 Task: Upload any media from your computer.
Action: Mouse moved to (890, 114)
Screenshot: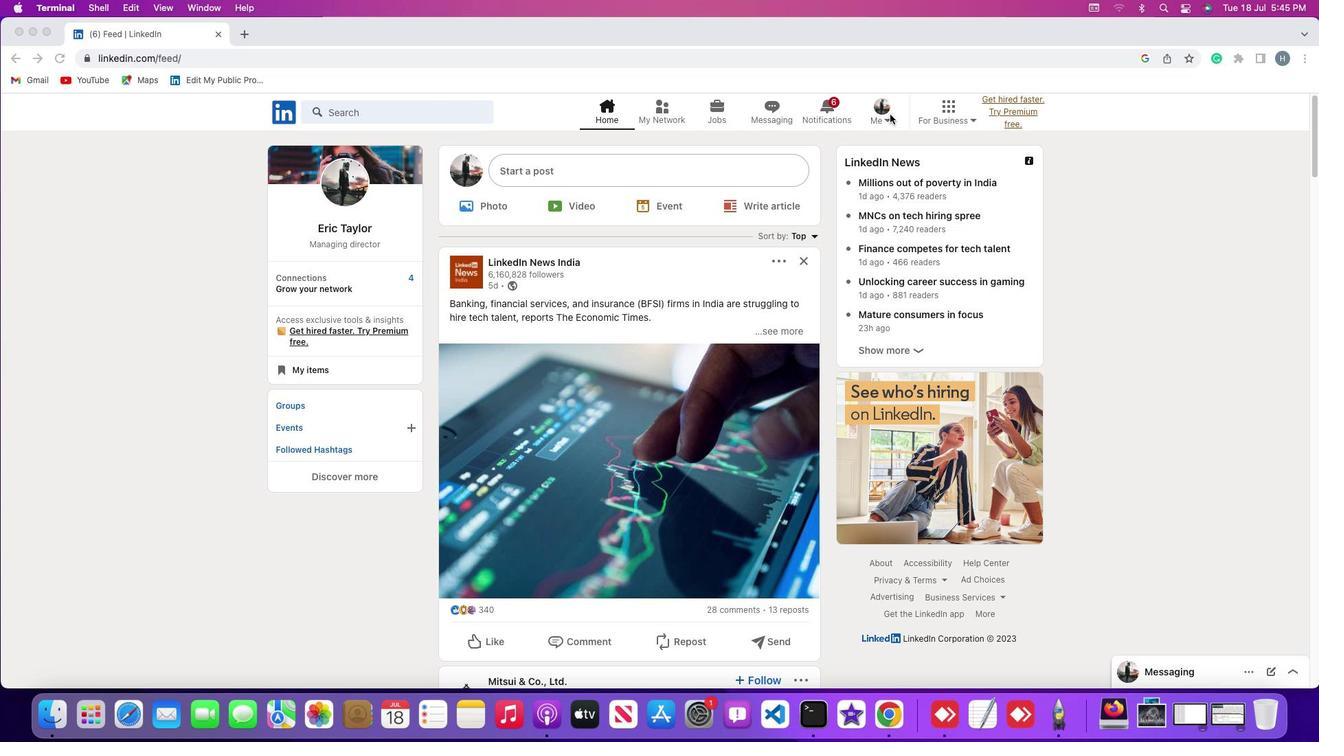 
Action: Mouse pressed left at (890, 114)
Screenshot: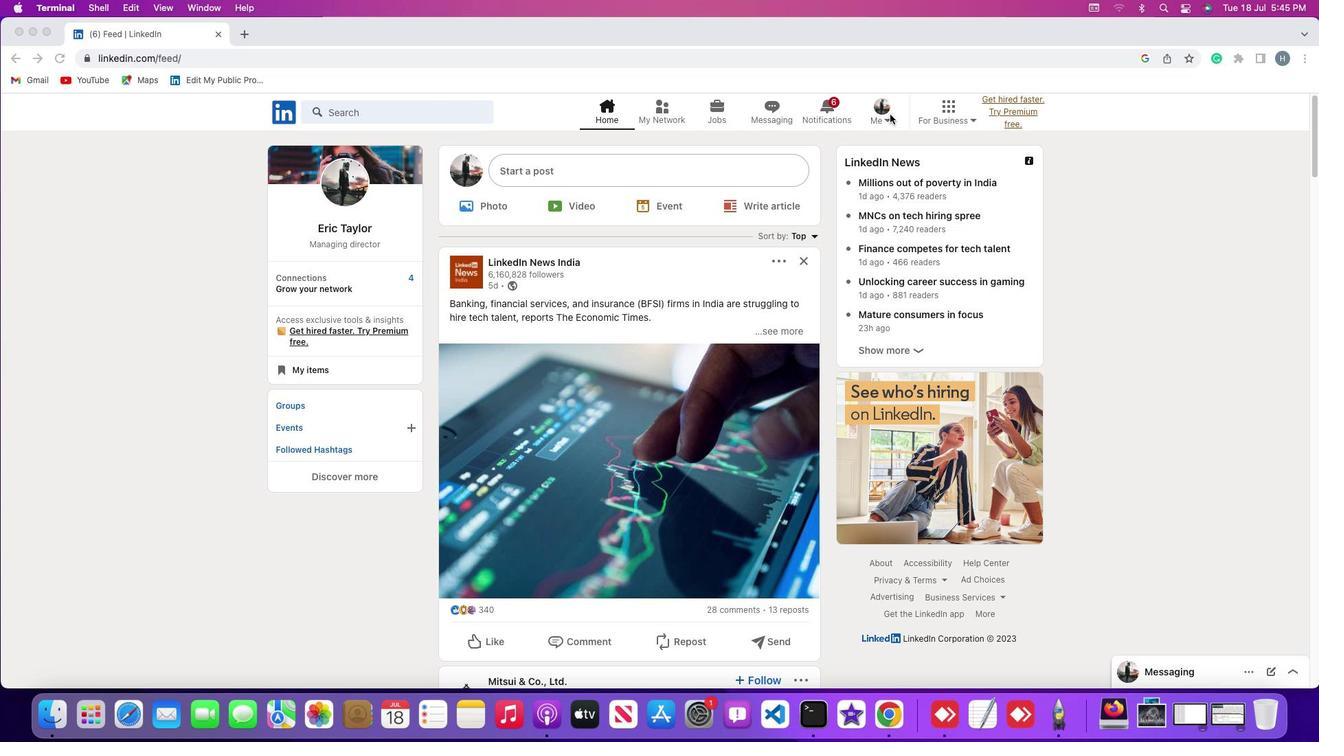 
Action: Mouse moved to (888, 118)
Screenshot: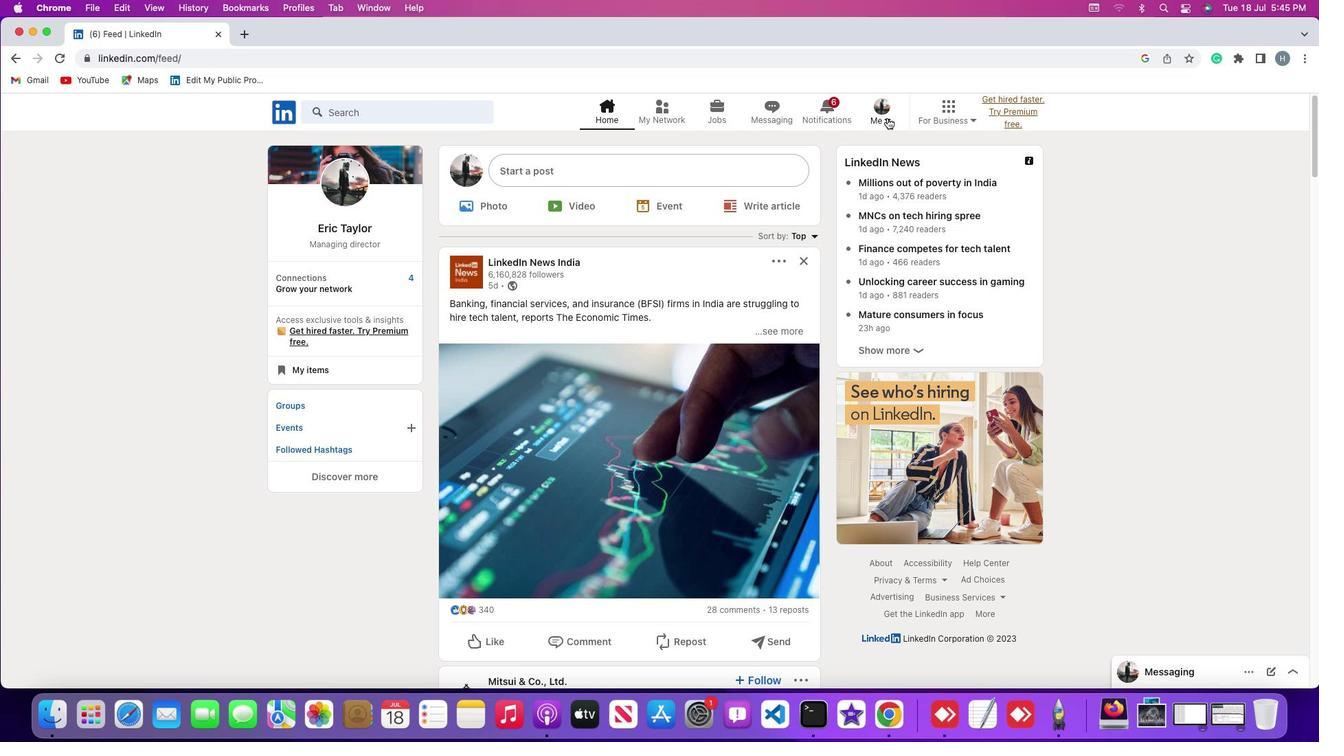 
Action: Mouse pressed left at (888, 118)
Screenshot: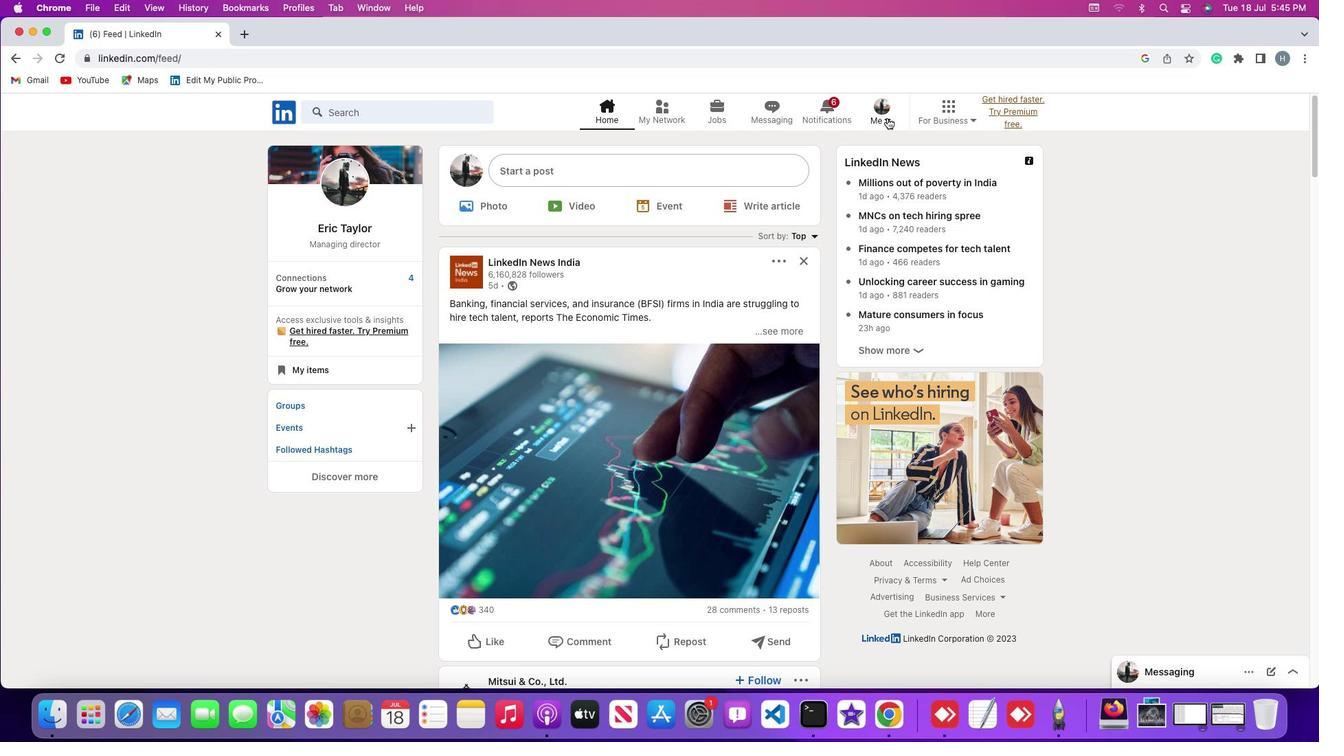 
Action: Mouse moved to (864, 189)
Screenshot: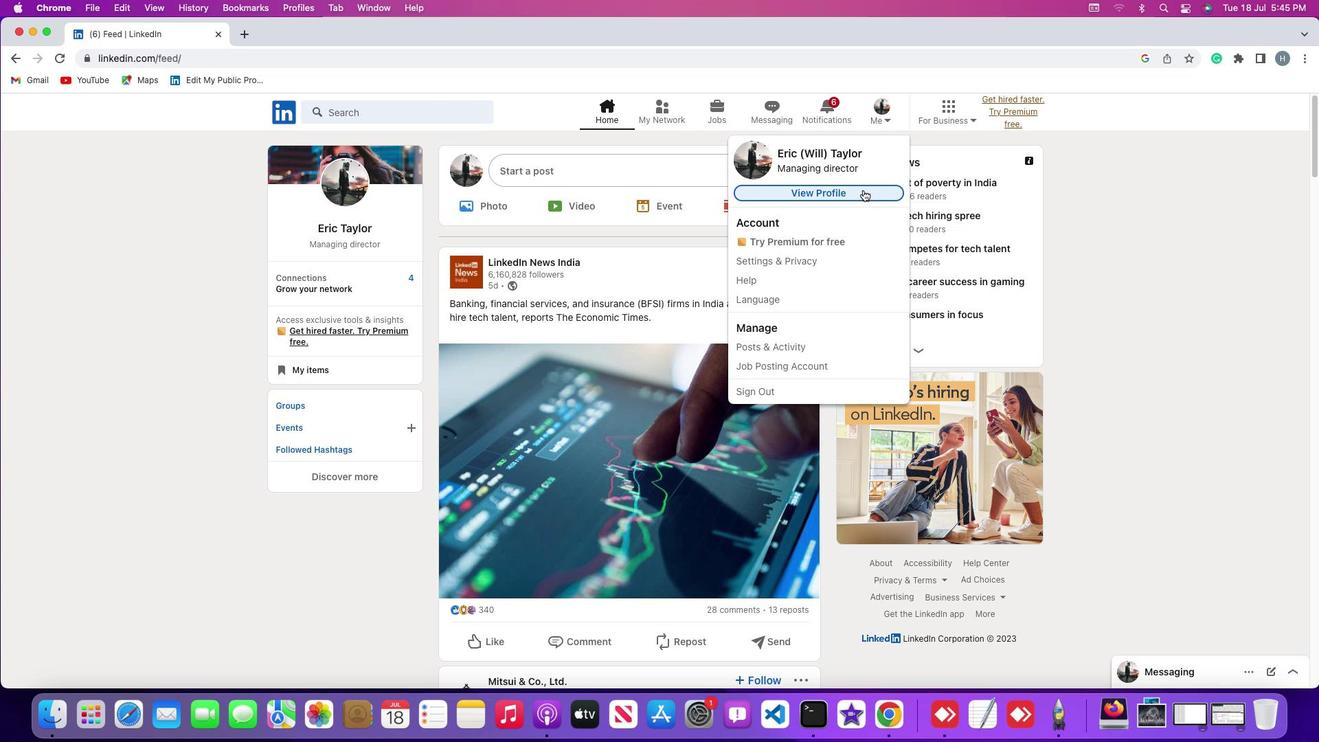 
Action: Mouse pressed left at (864, 189)
Screenshot: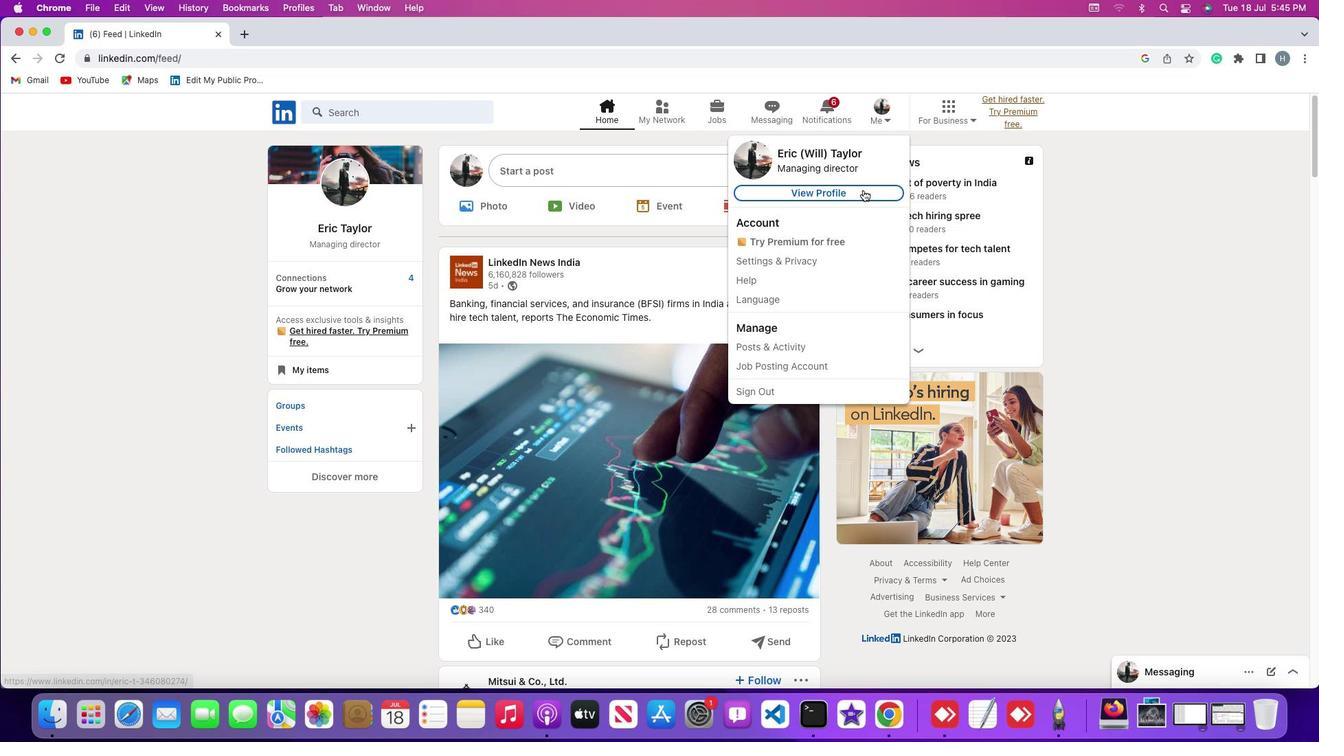 
Action: Mouse moved to (797, 307)
Screenshot: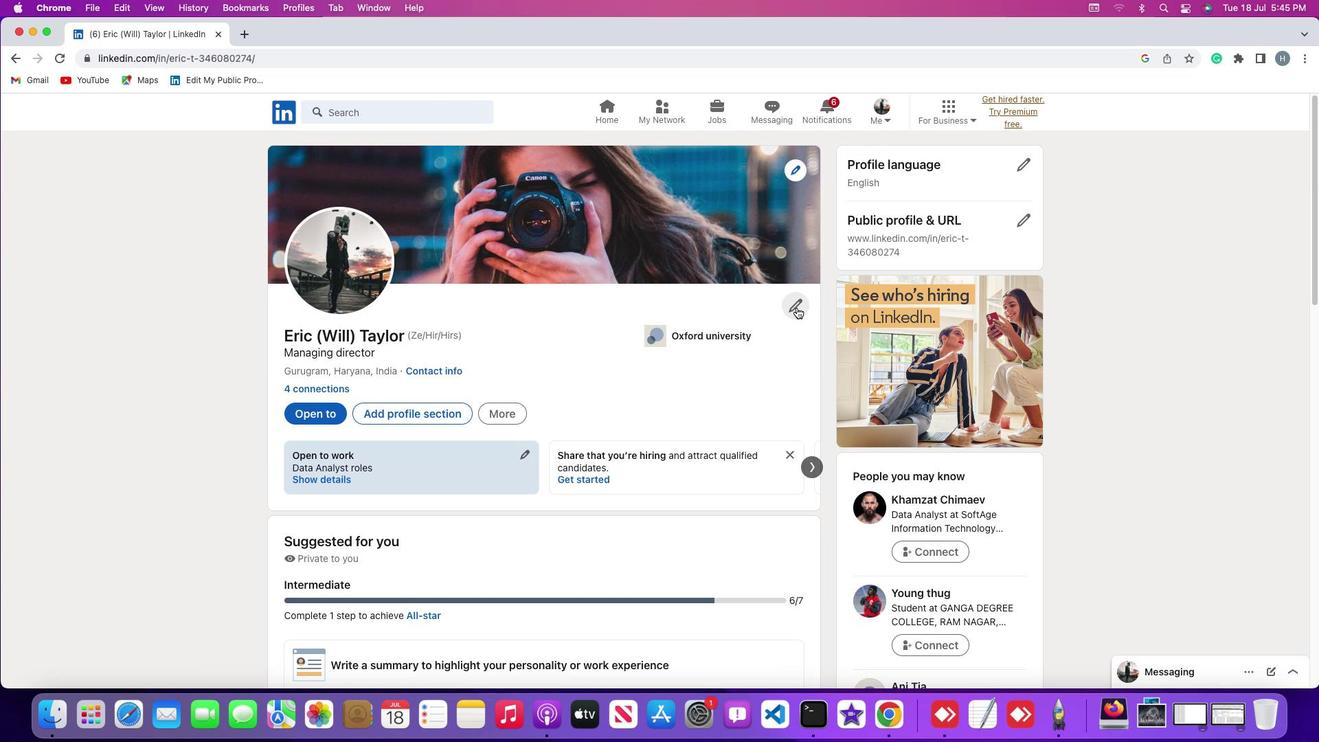 
Action: Mouse pressed left at (797, 307)
Screenshot: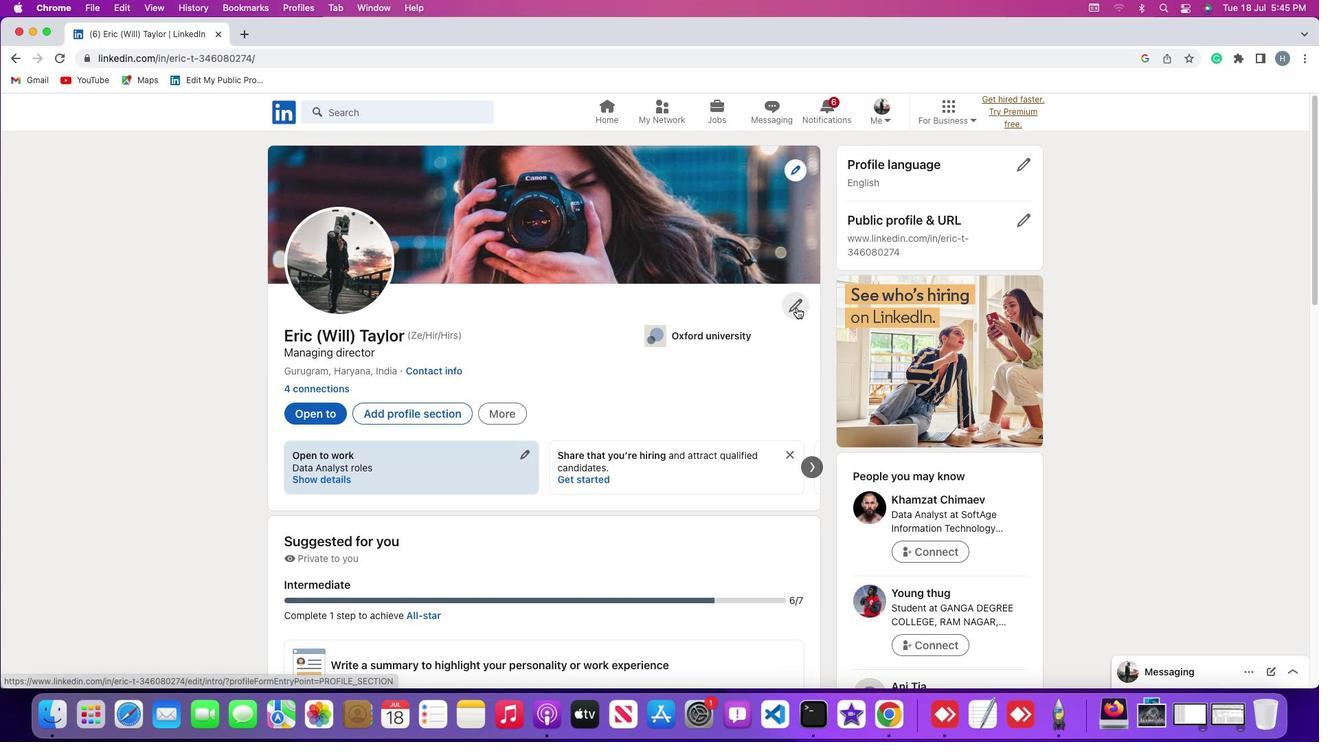 
Action: Mouse moved to (710, 352)
Screenshot: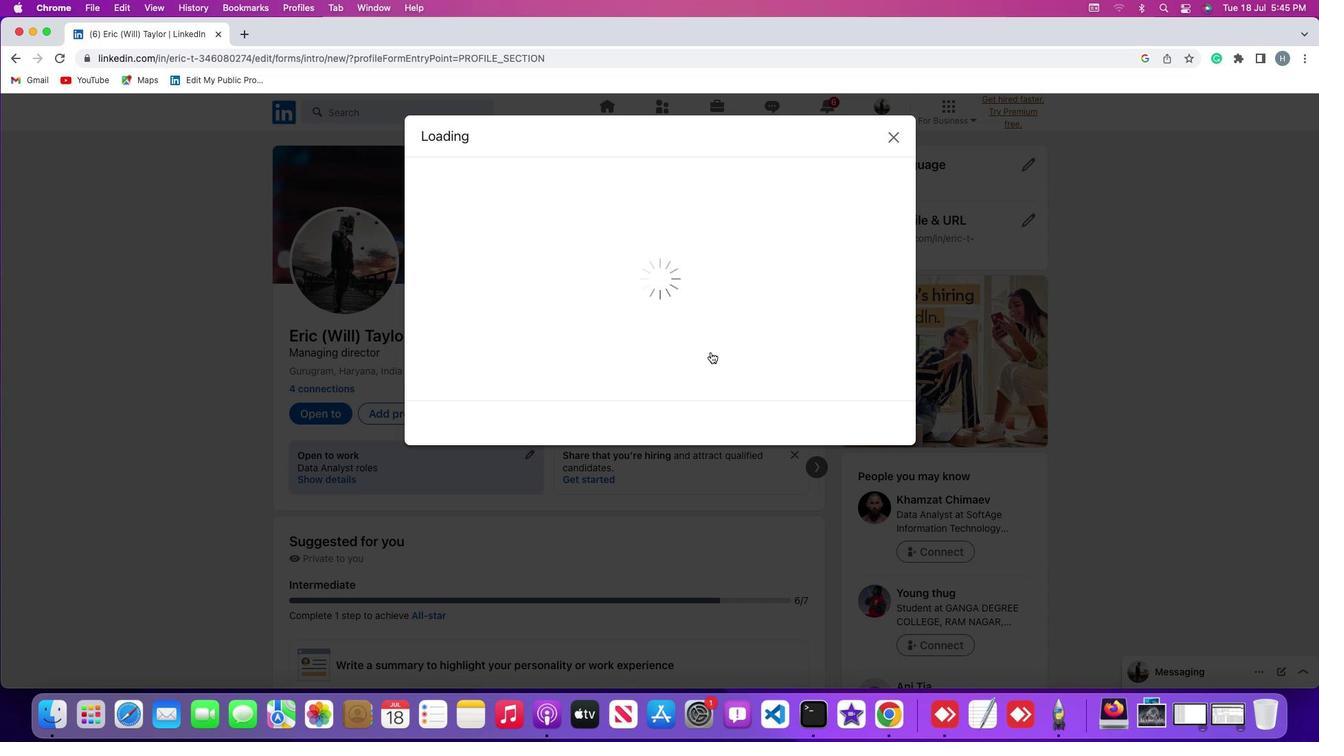 
Action: Mouse scrolled (710, 352) with delta (0, 0)
Screenshot: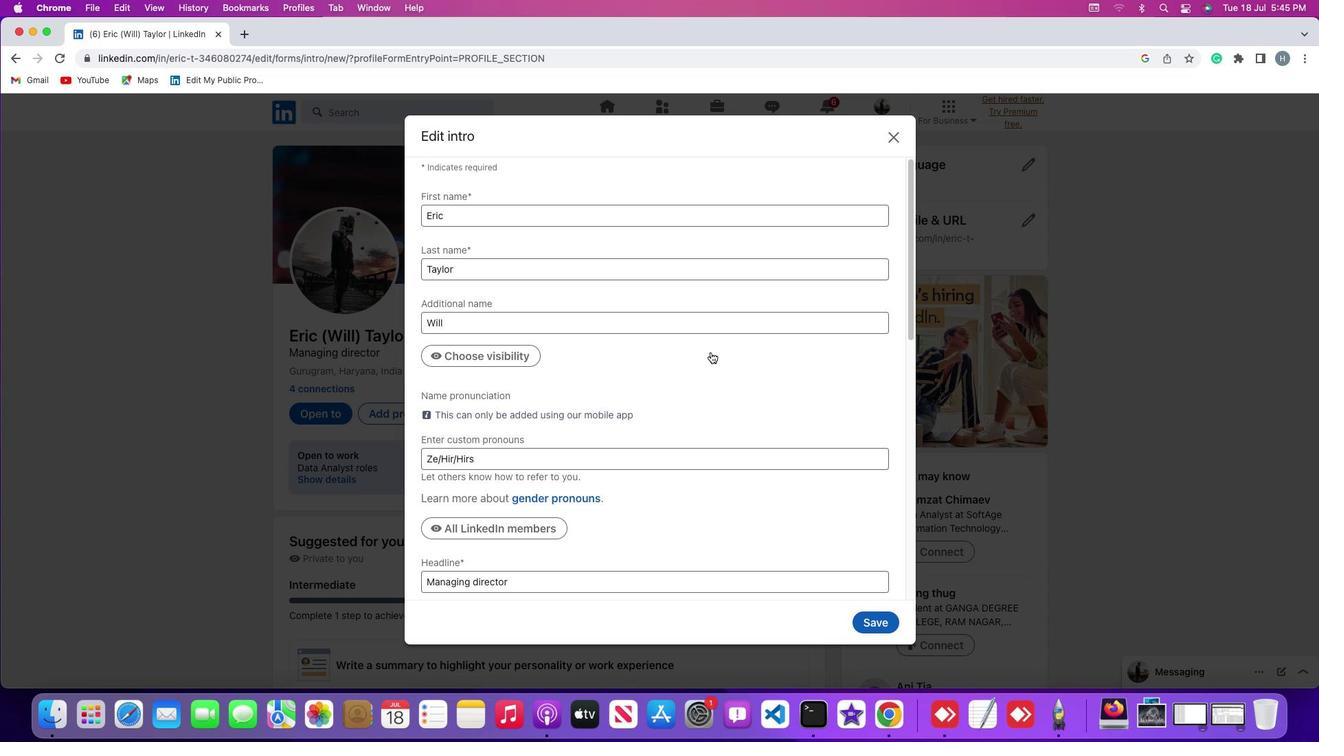 
Action: Mouse scrolled (710, 352) with delta (0, 0)
Screenshot: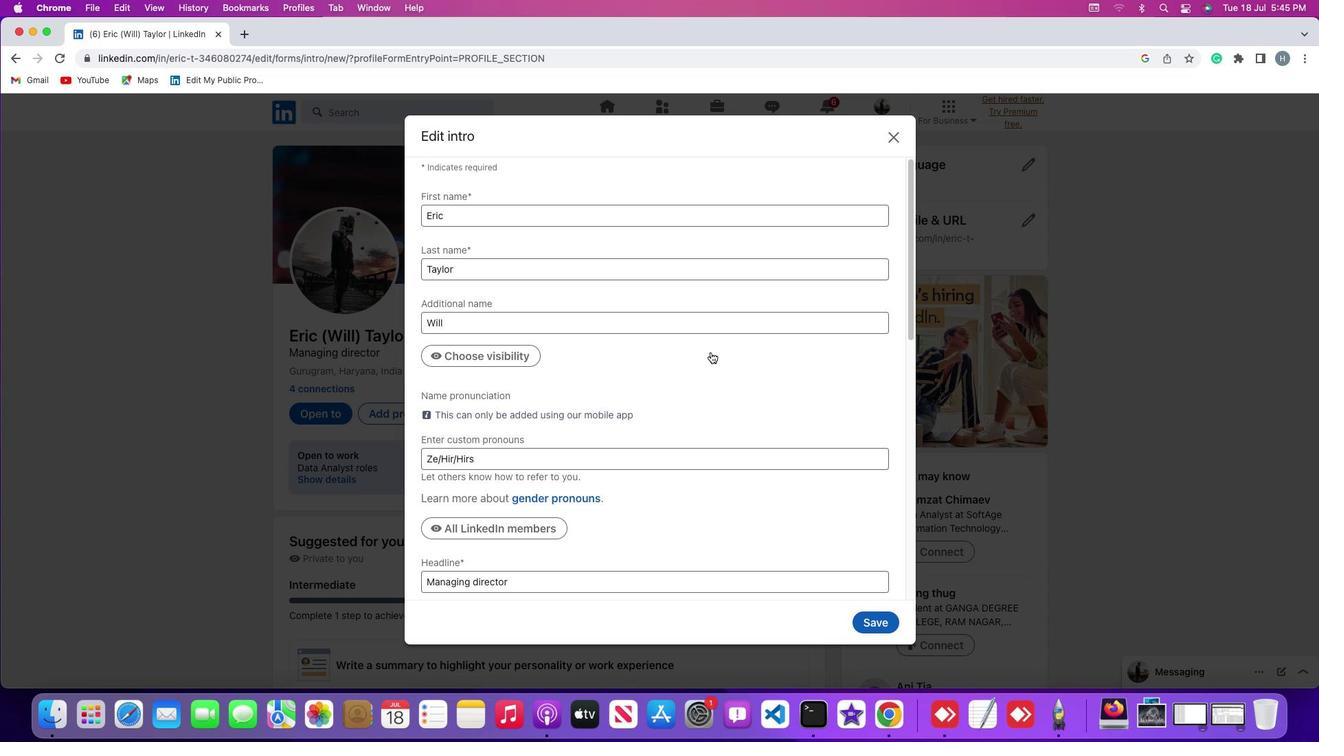 
Action: Mouse scrolled (710, 352) with delta (0, -2)
Screenshot: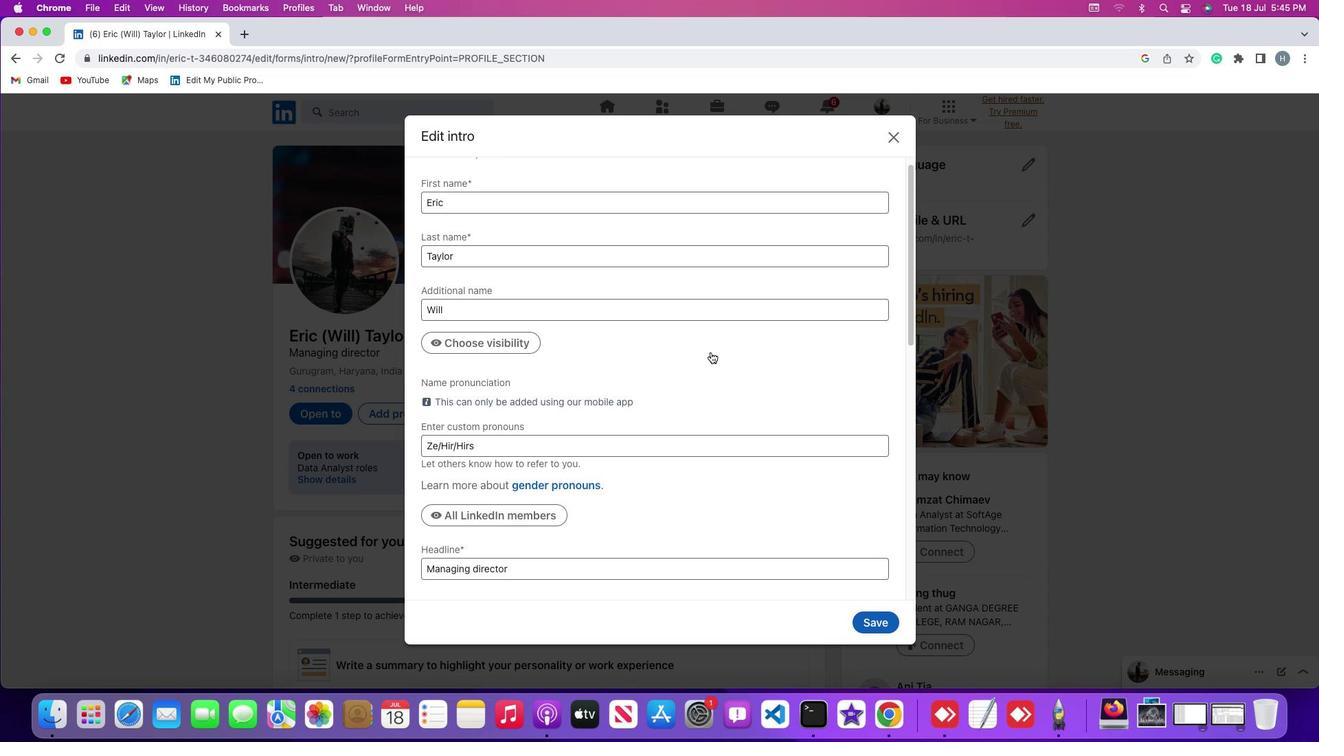 
Action: Mouse scrolled (710, 352) with delta (0, -3)
Screenshot: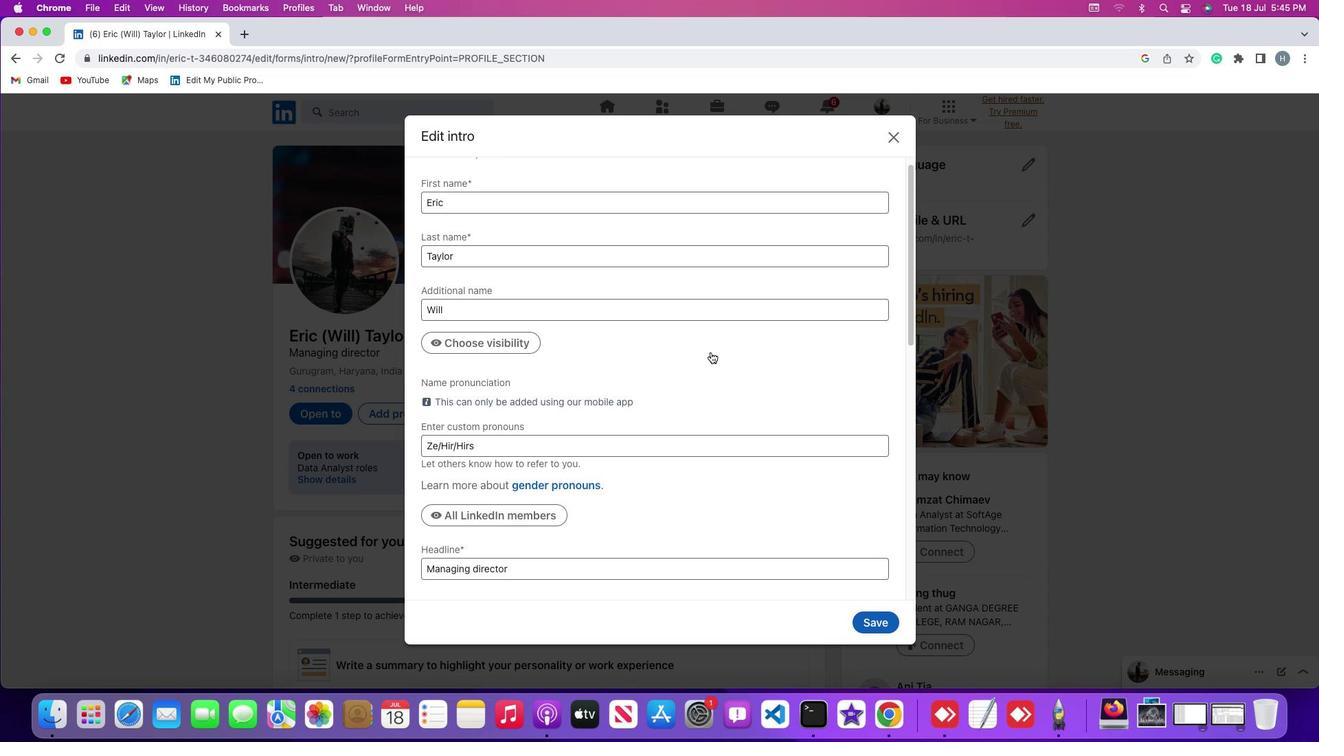 
Action: Mouse scrolled (710, 352) with delta (0, -4)
Screenshot: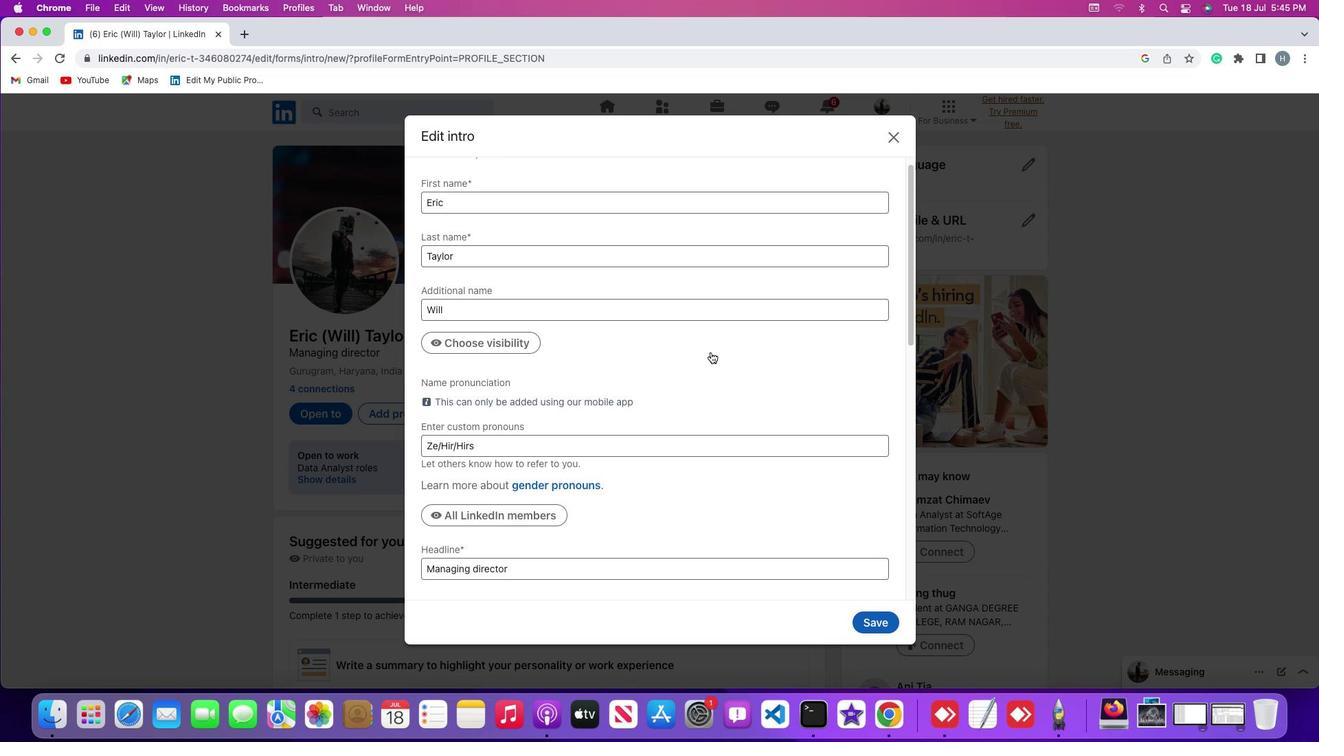 
Action: Mouse scrolled (710, 352) with delta (0, -4)
Screenshot: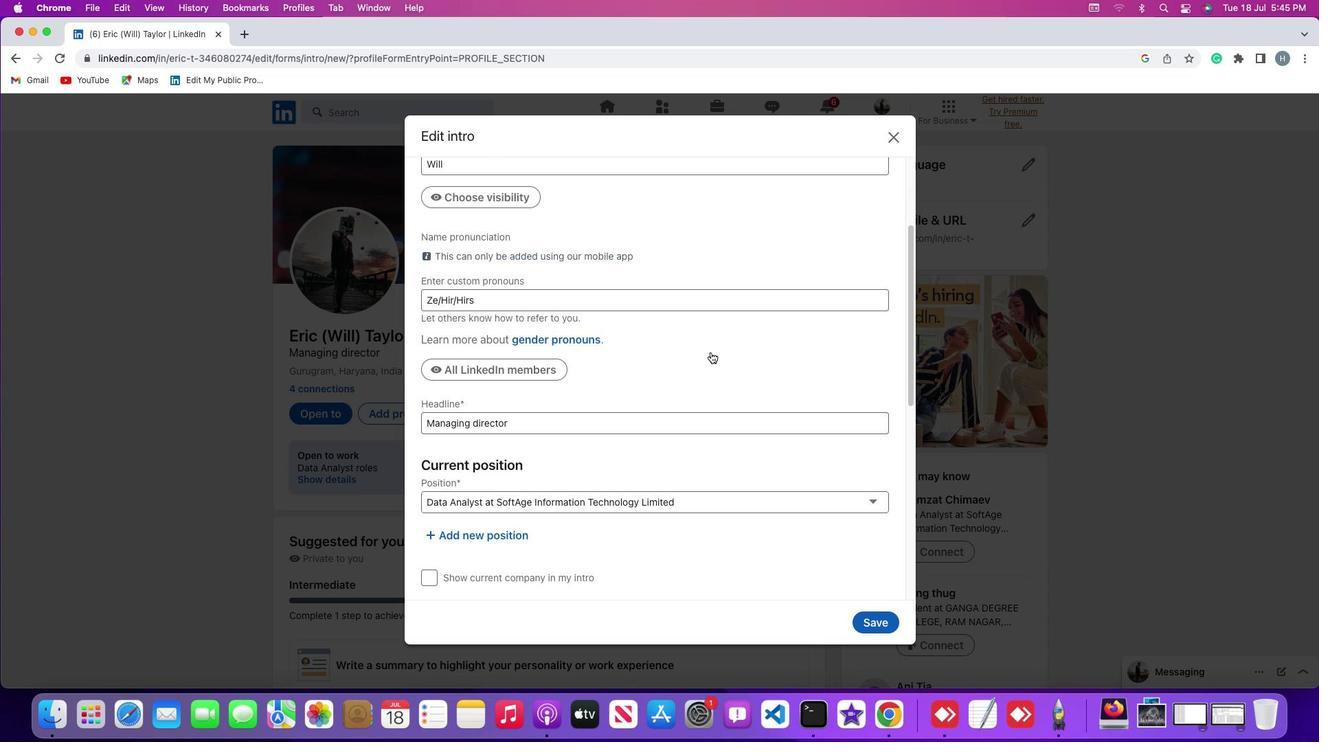 
Action: Mouse scrolled (710, 352) with delta (0, -4)
Screenshot: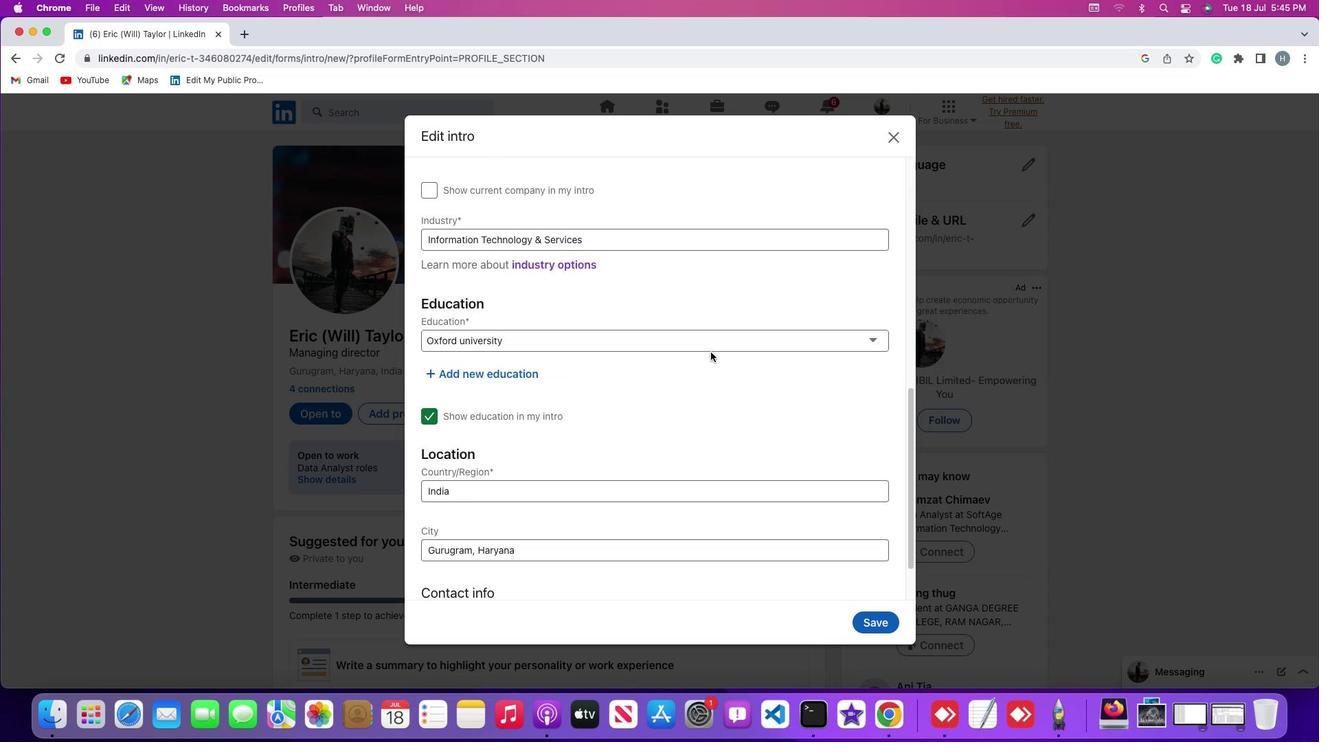 
Action: Mouse scrolled (710, 352) with delta (0, 0)
Screenshot: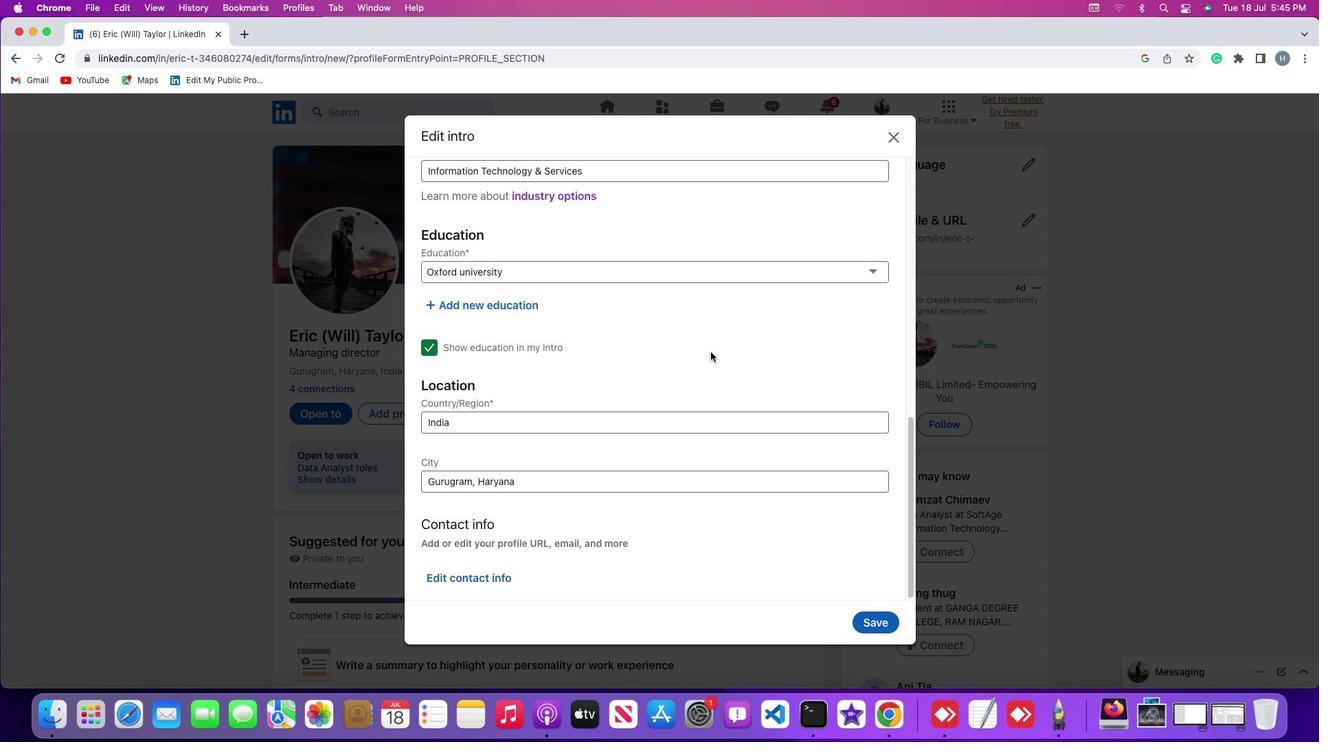 
Action: Mouse scrolled (710, 352) with delta (0, 0)
Screenshot: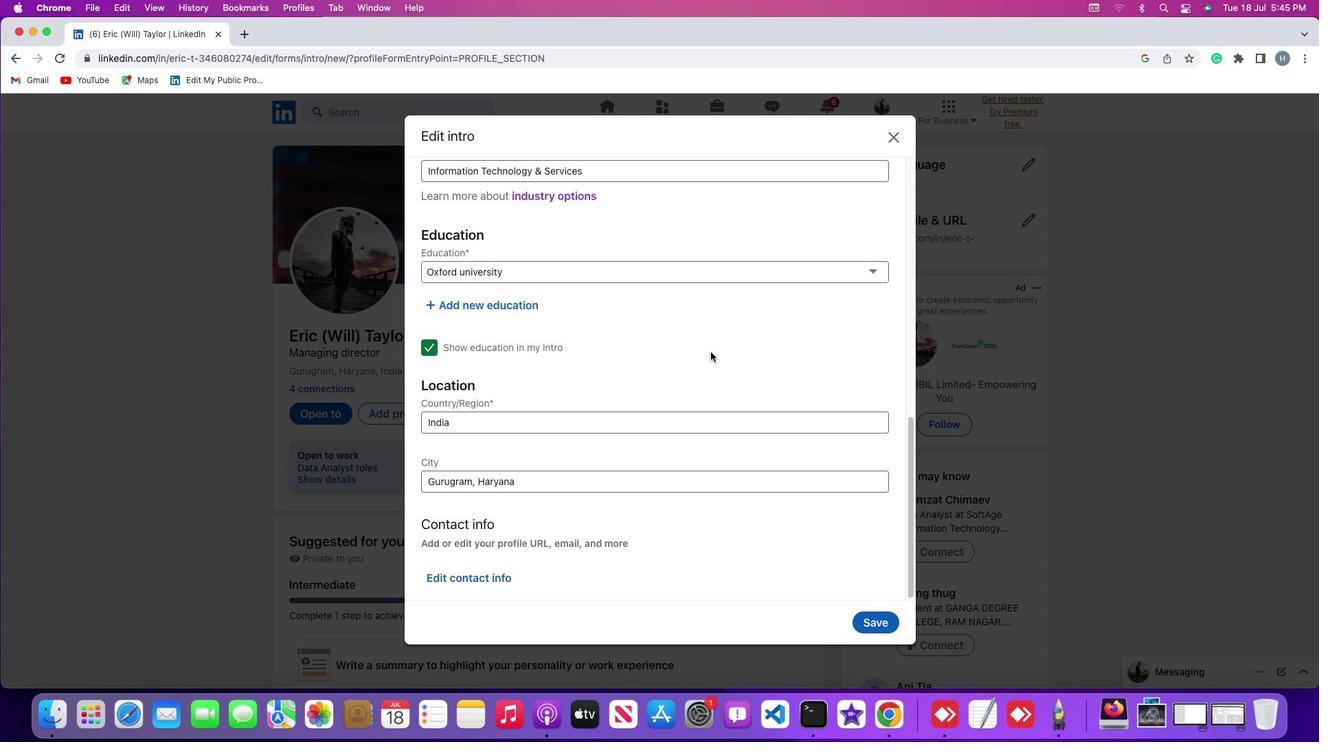 
Action: Mouse scrolled (710, 352) with delta (0, -2)
Screenshot: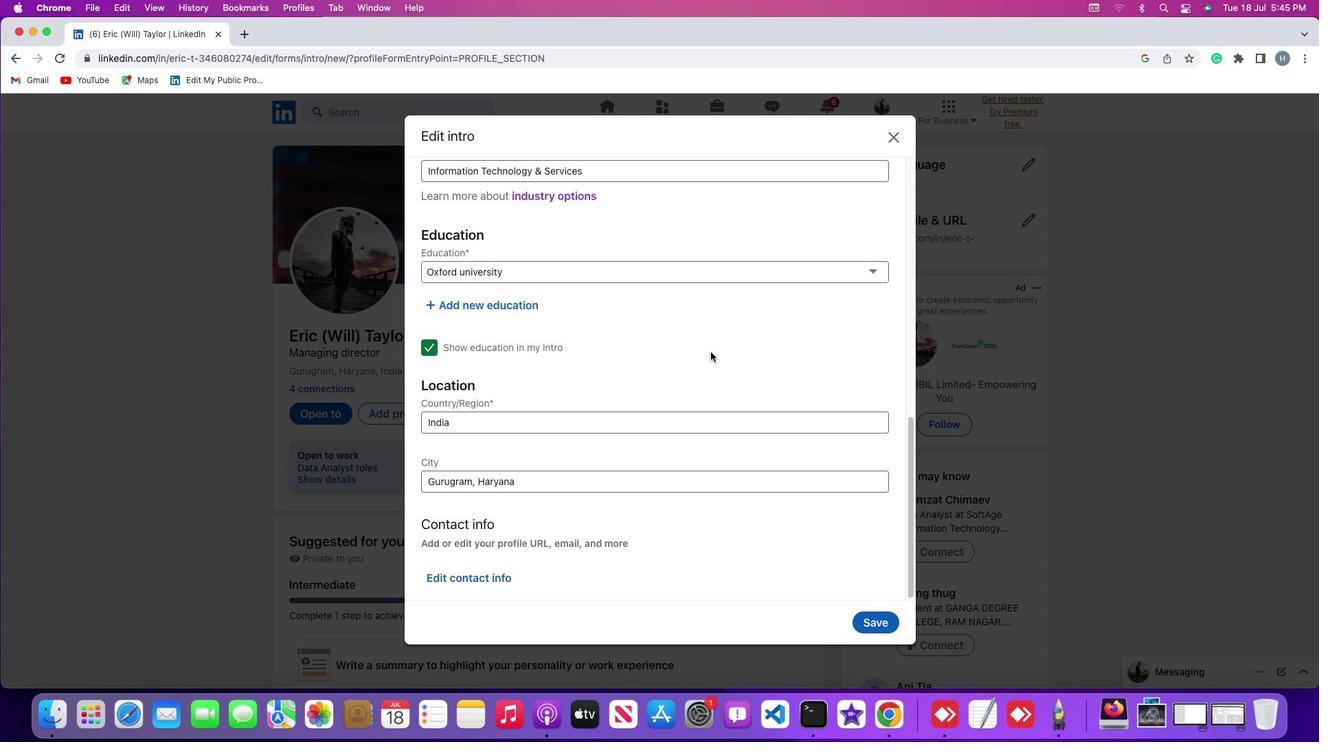 
Action: Mouse scrolled (710, 352) with delta (0, -3)
Screenshot: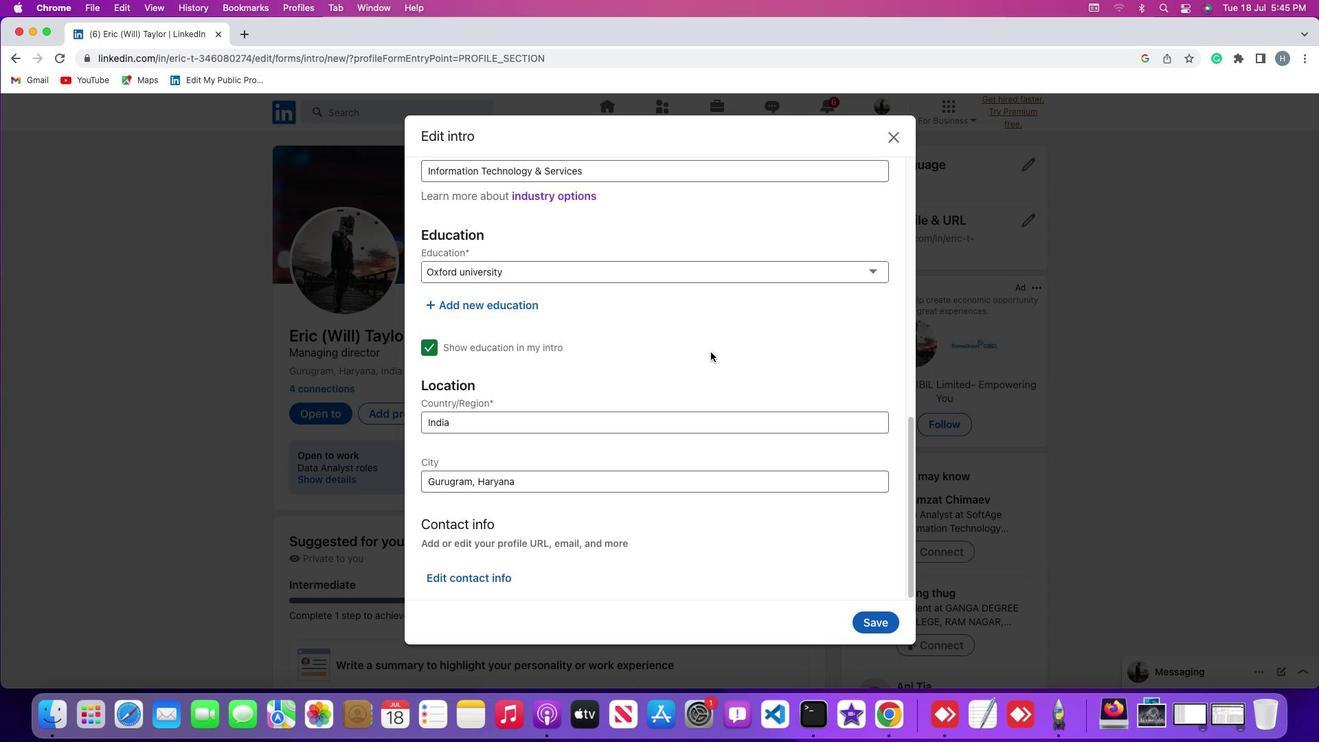 
Action: Mouse scrolled (710, 352) with delta (0, -4)
Screenshot: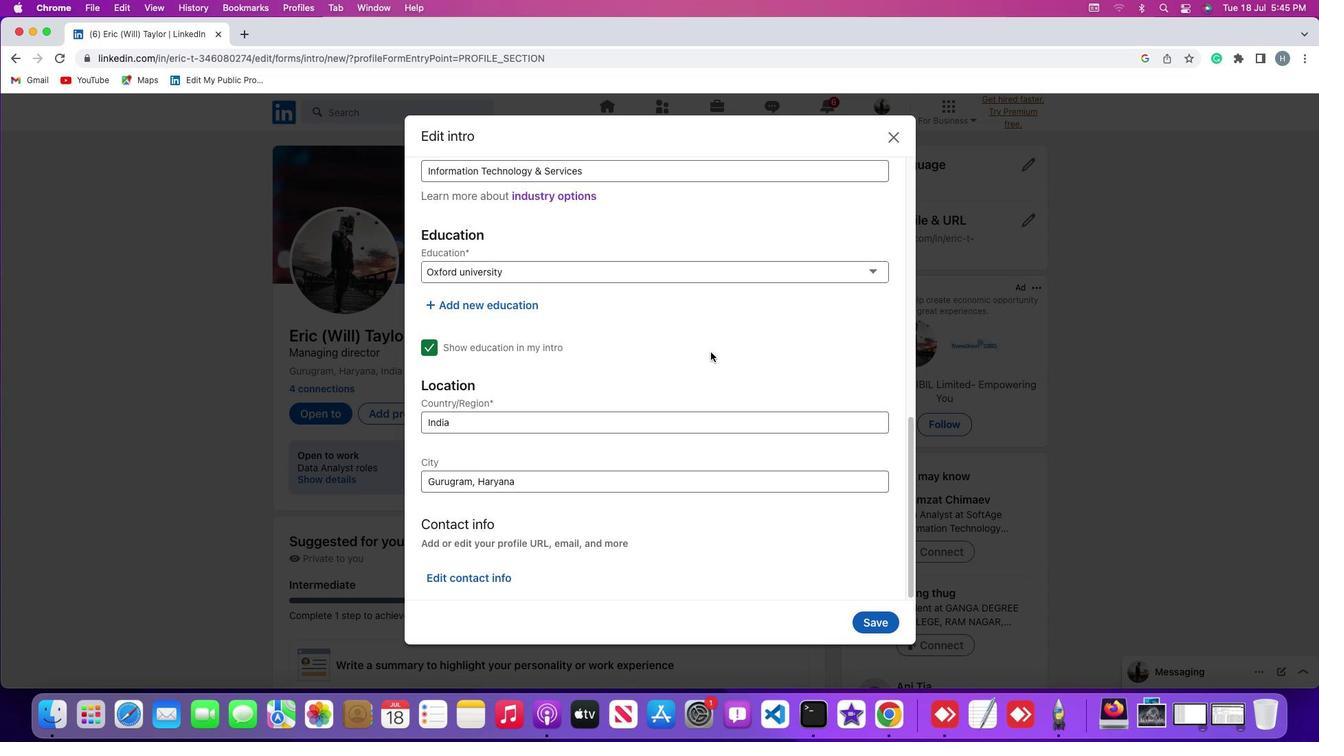 
Action: Mouse scrolled (710, 352) with delta (0, -4)
Screenshot: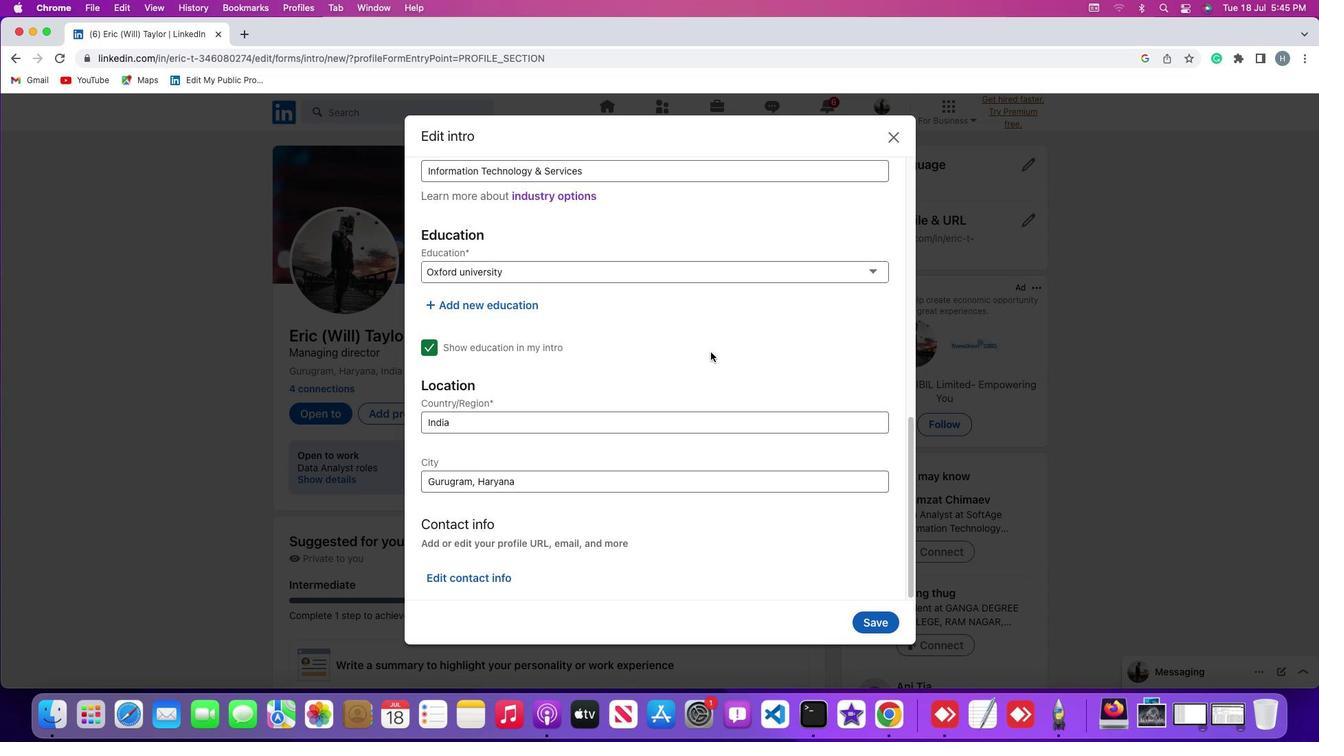
Action: Mouse moved to (521, 303)
Screenshot: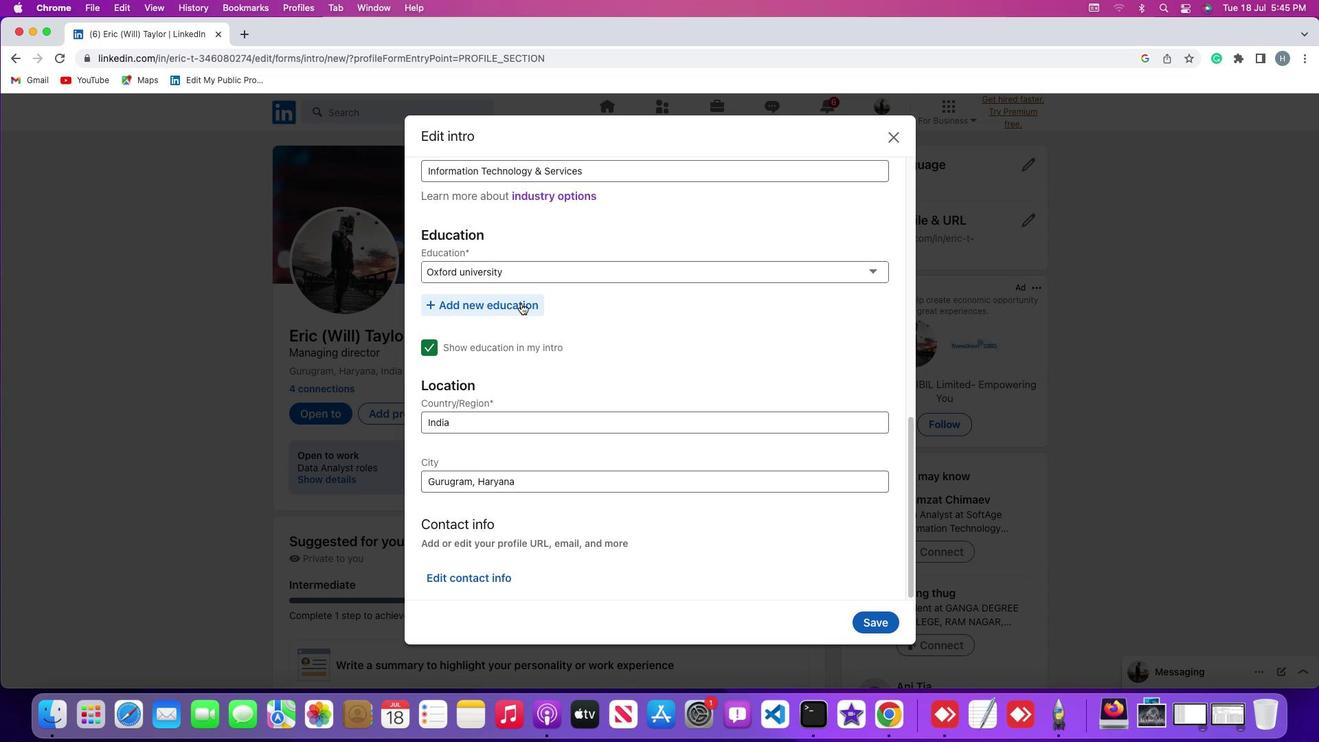 
Action: Mouse pressed left at (521, 303)
Screenshot: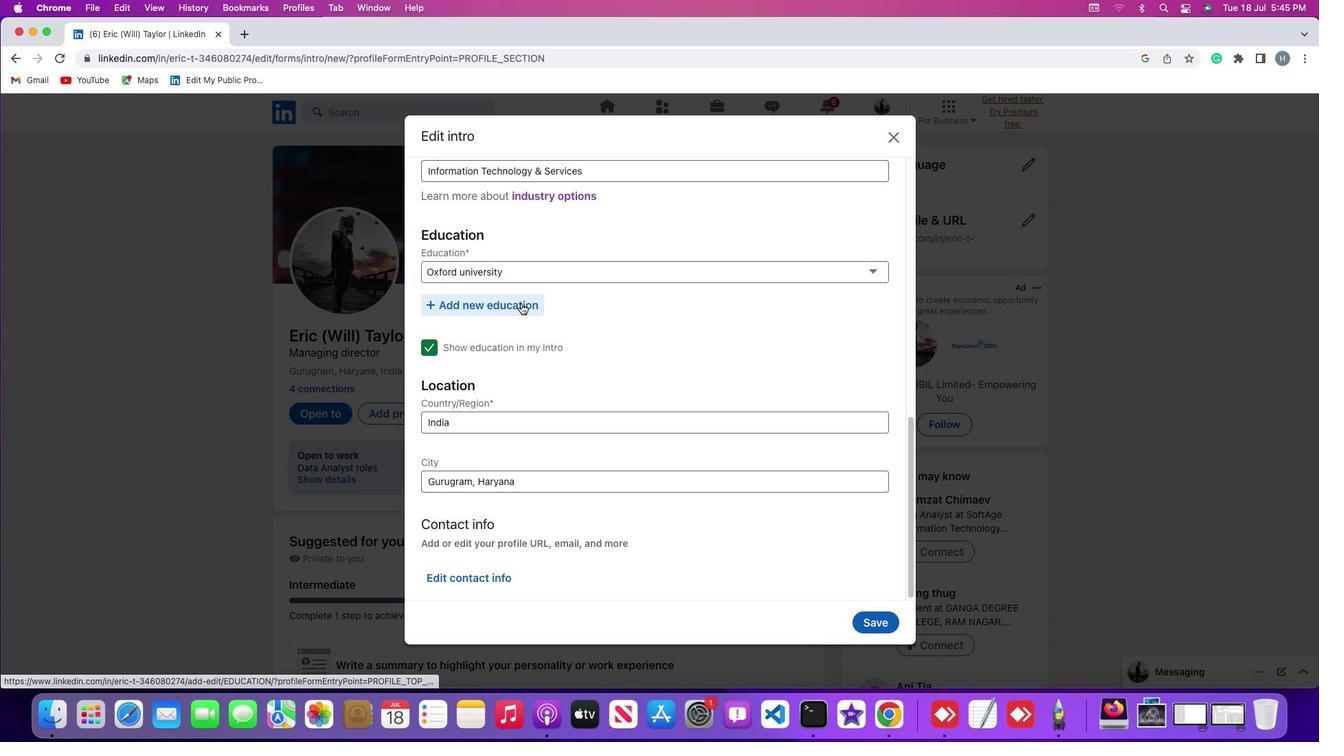 
Action: Mouse moved to (605, 342)
Screenshot: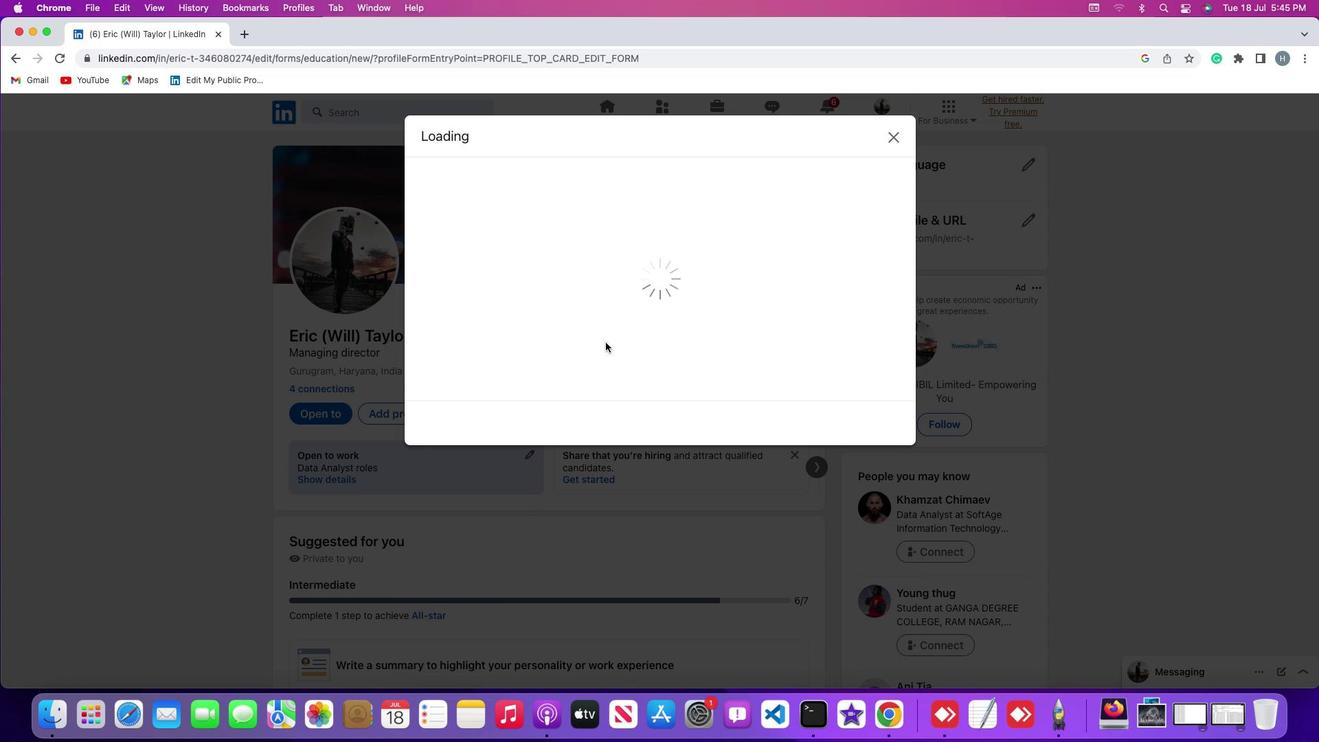 
Action: Mouse scrolled (605, 342) with delta (0, 0)
Screenshot: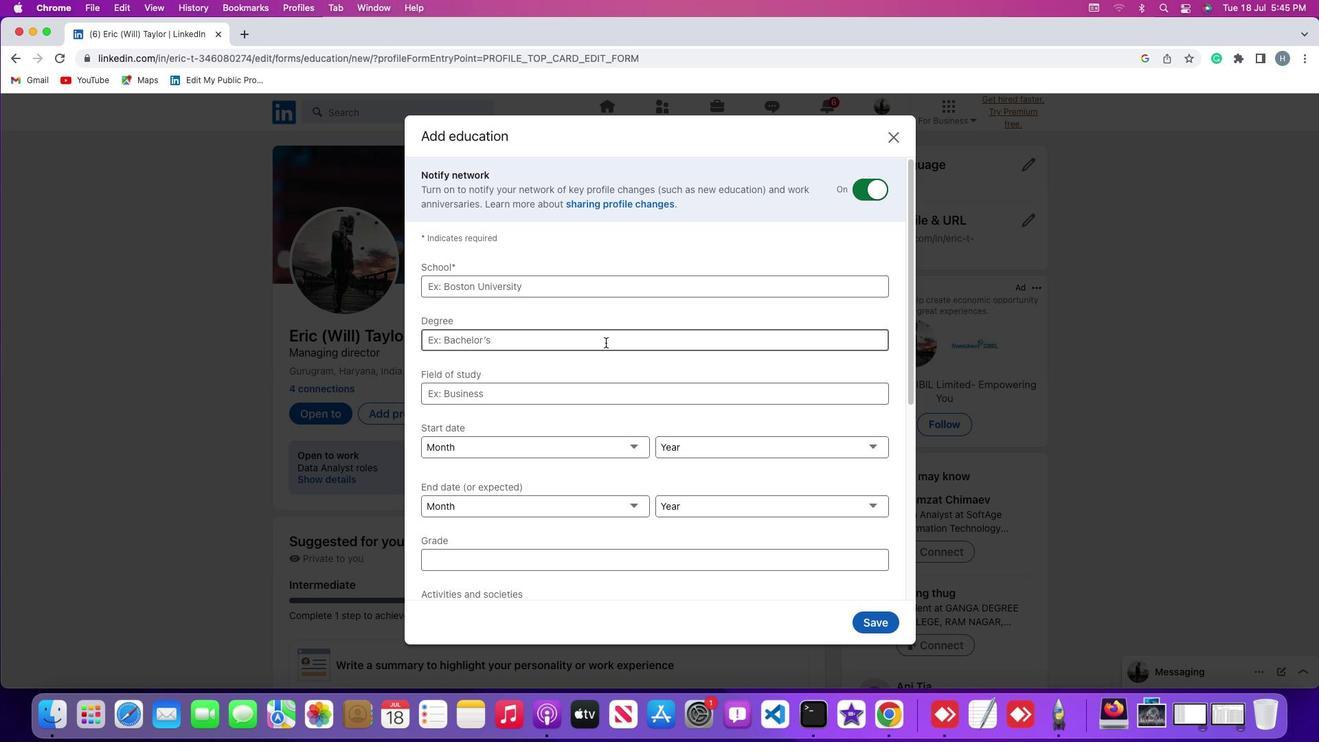 
Action: Mouse scrolled (605, 342) with delta (0, 0)
Screenshot: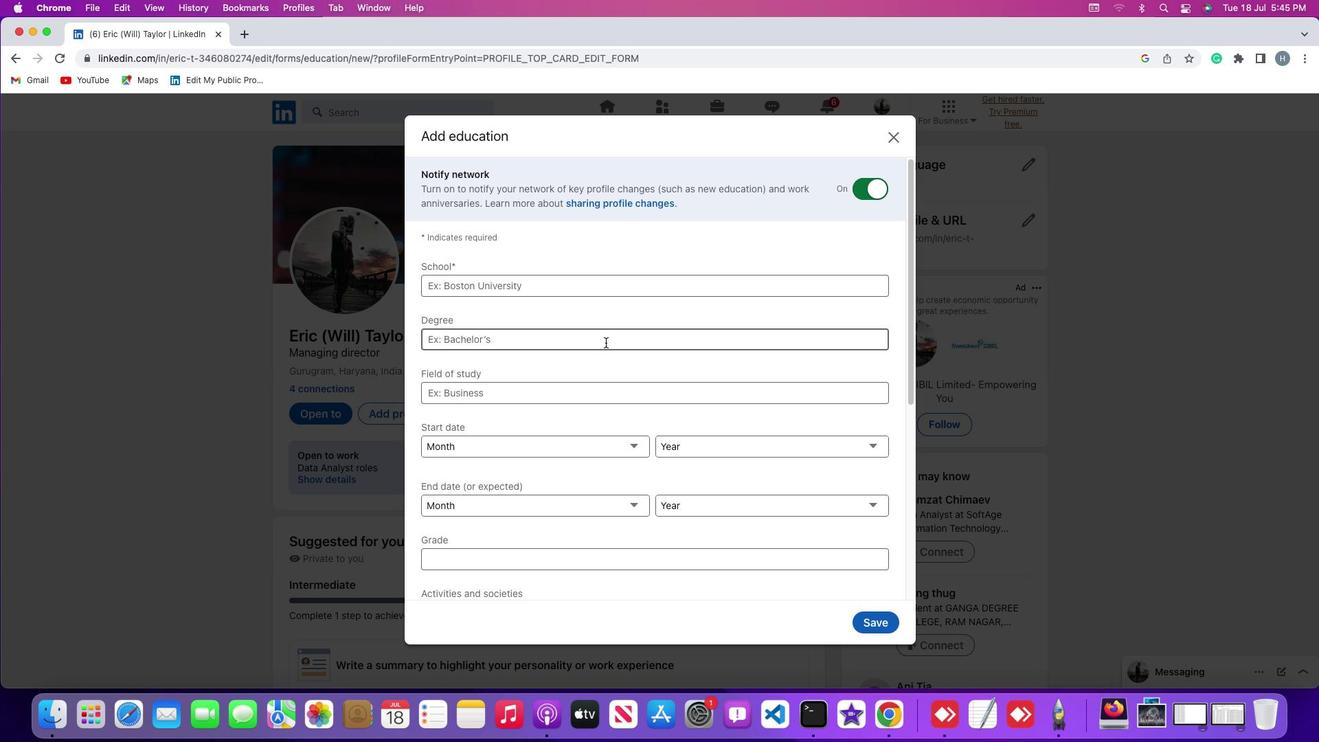 
Action: Mouse scrolled (605, 342) with delta (0, -2)
Screenshot: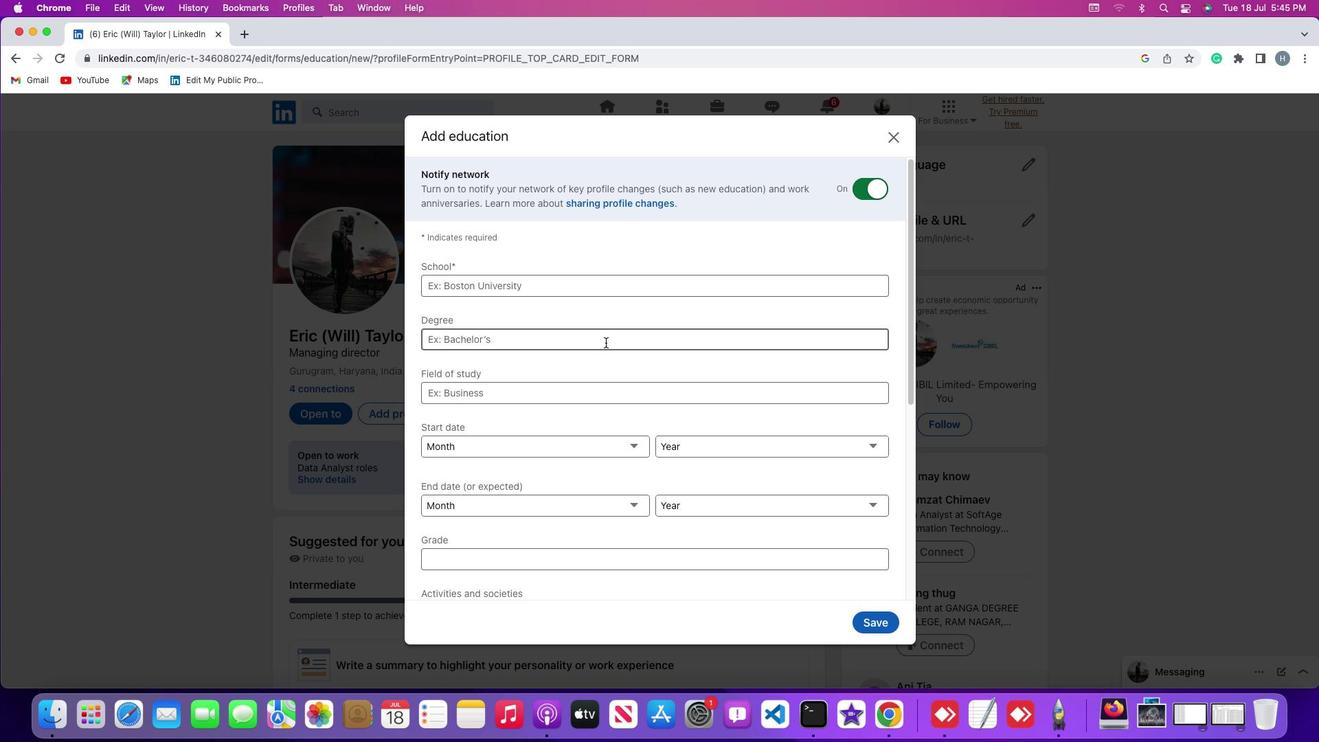 
Action: Mouse scrolled (605, 342) with delta (0, -3)
Screenshot: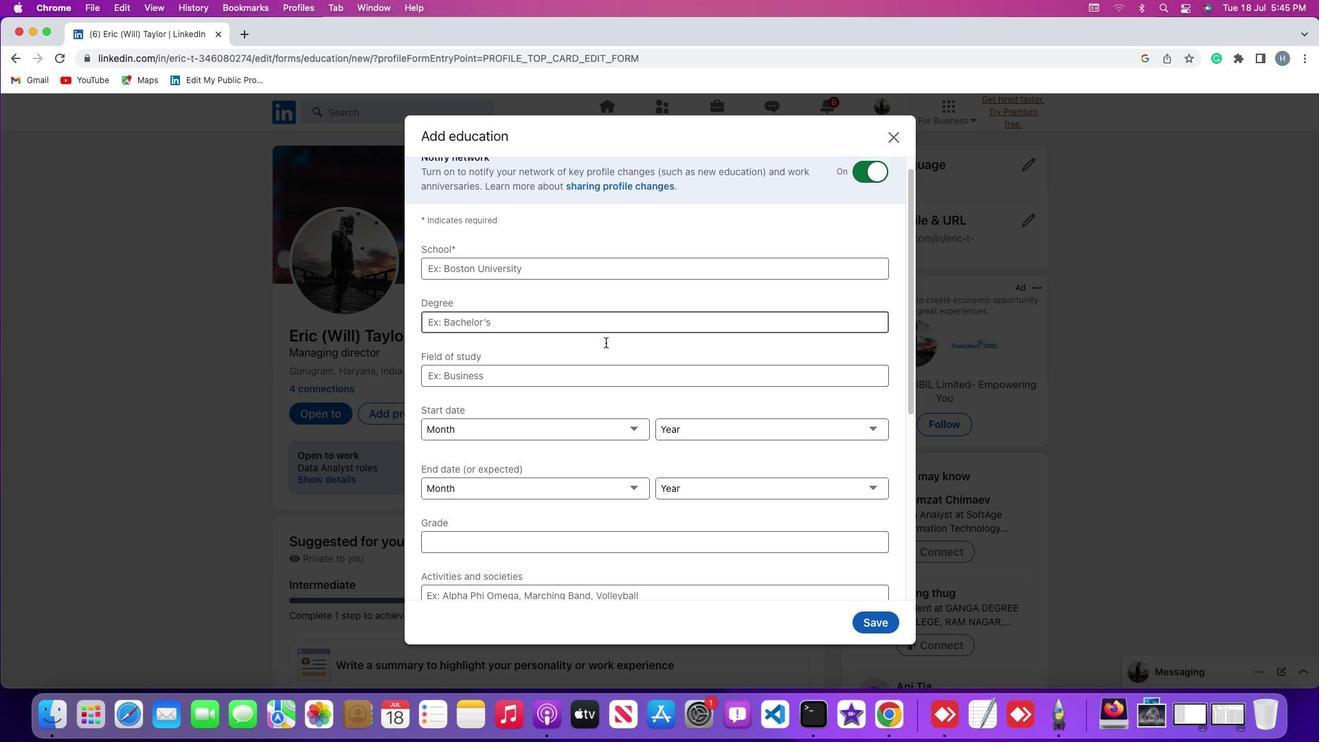 
Action: Mouse scrolled (605, 342) with delta (0, -4)
Screenshot: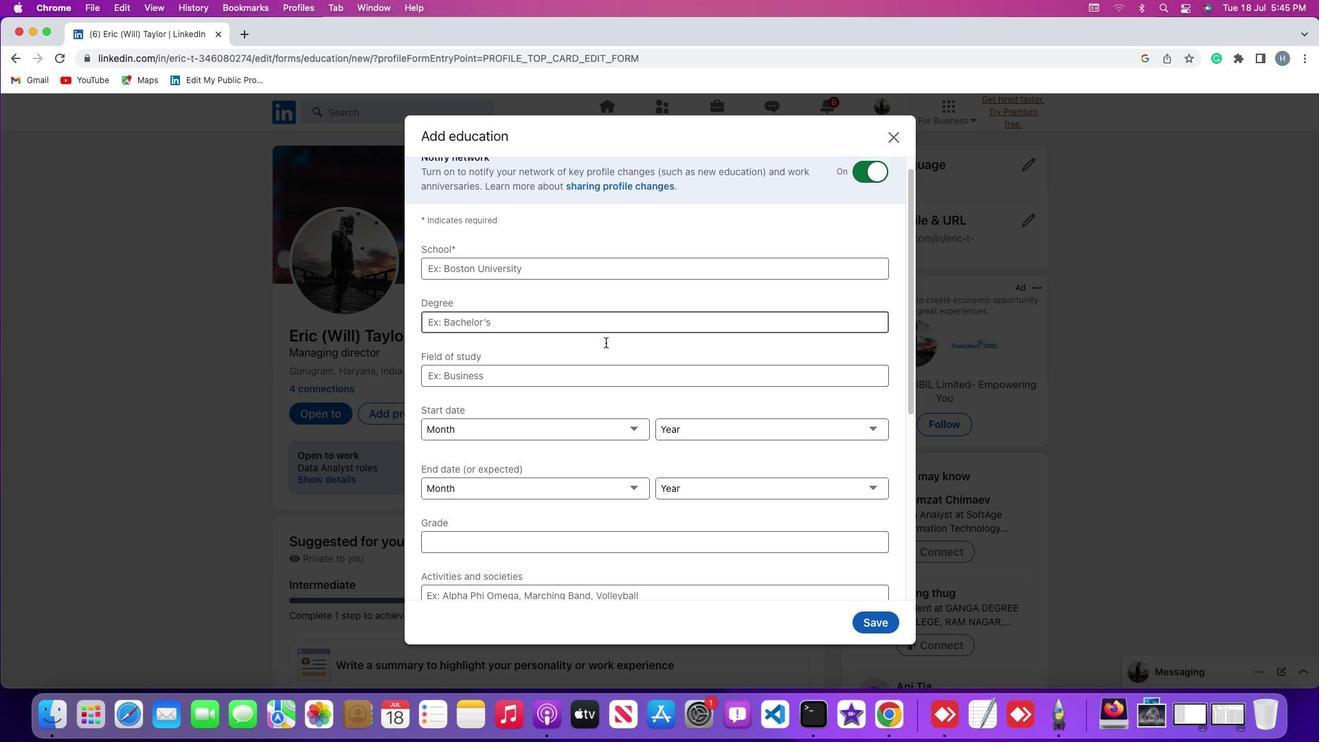 
Action: Mouse scrolled (605, 342) with delta (0, -4)
Screenshot: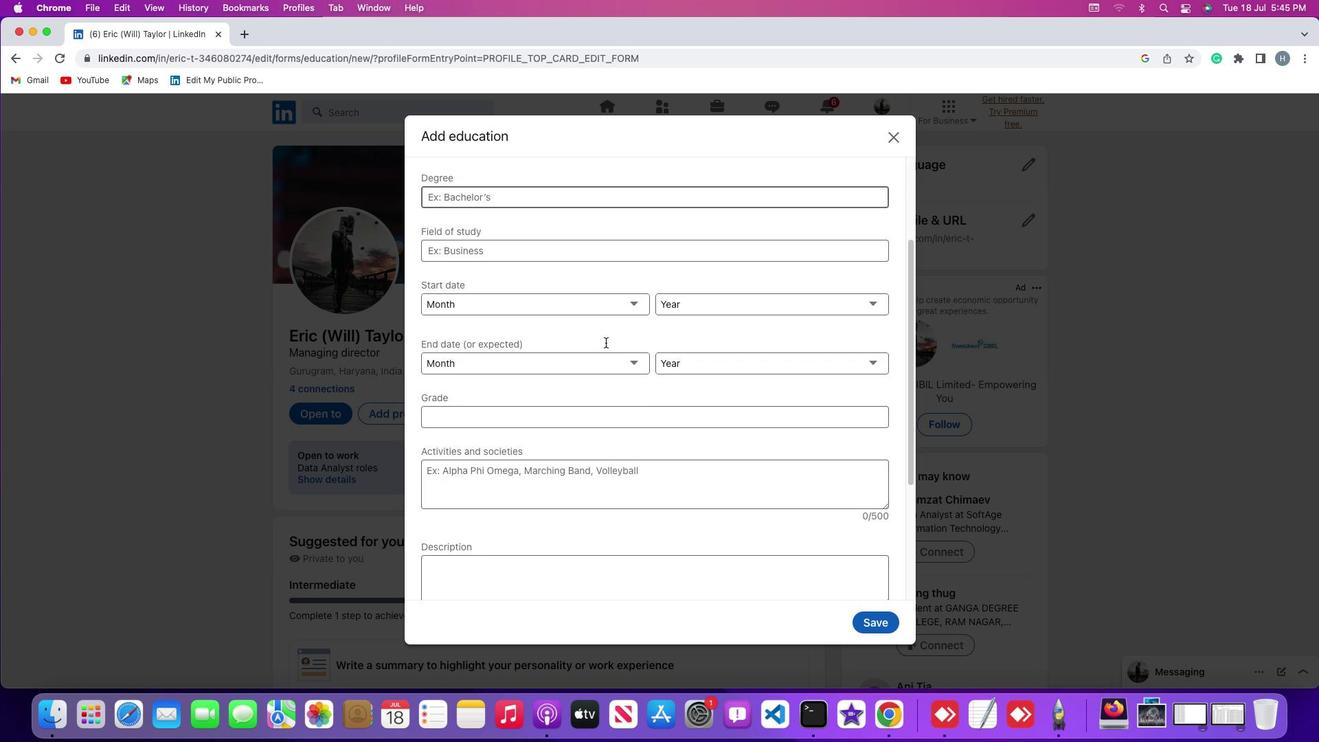 
Action: Mouse scrolled (605, 342) with delta (0, -4)
Screenshot: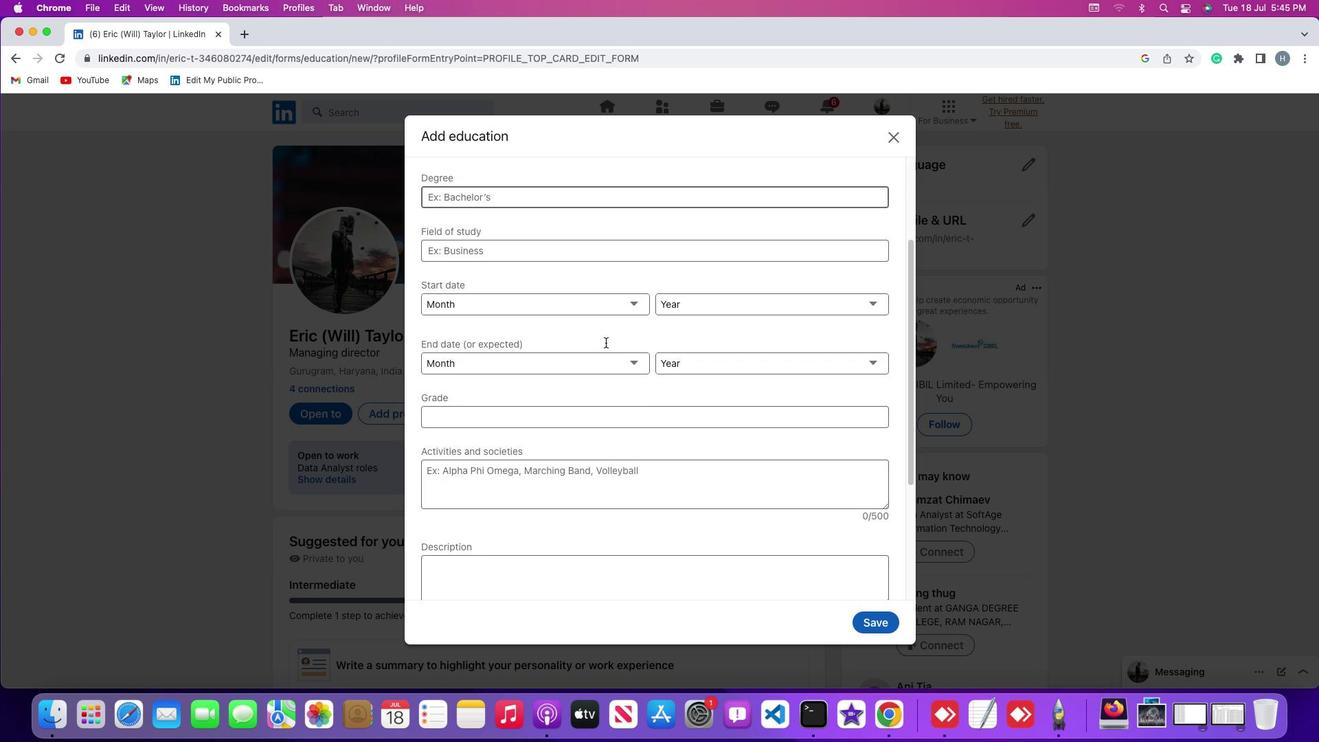 
Action: Mouse moved to (605, 336)
Screenshot: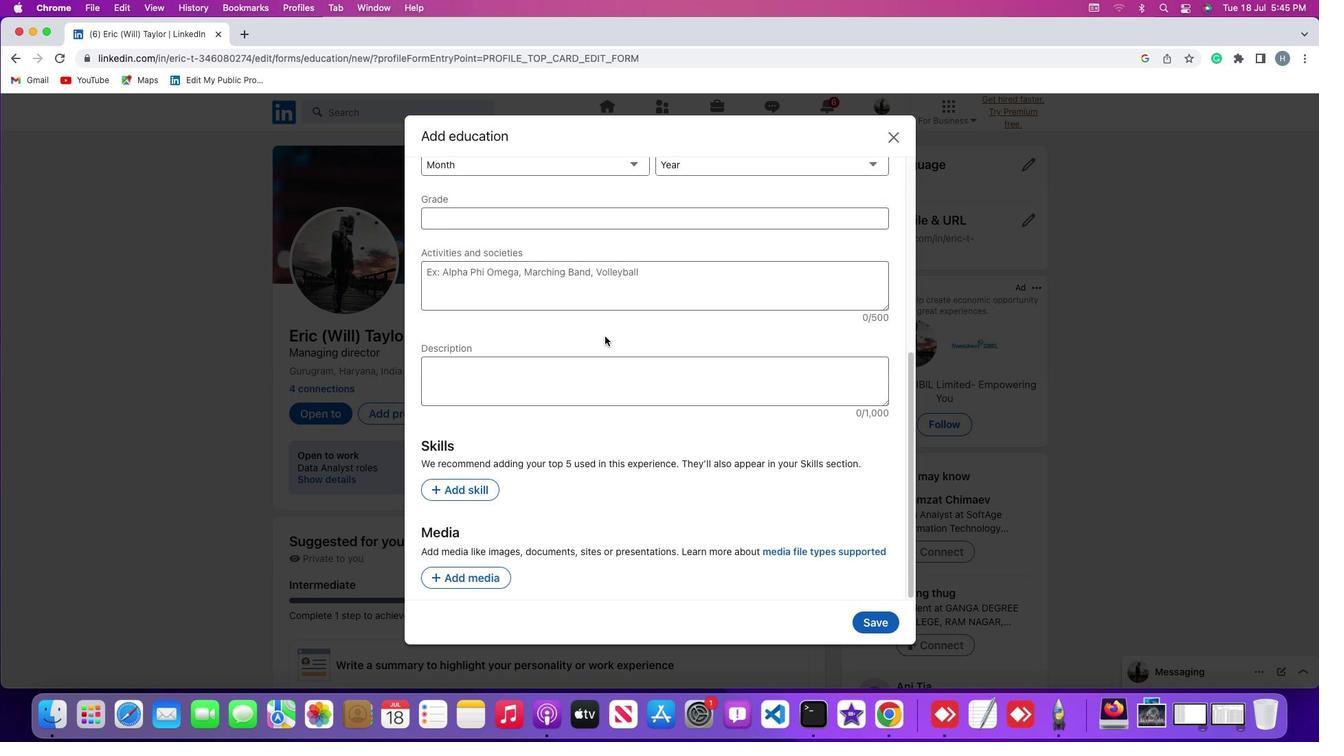 
Action: Mouse scrolled (605, 336) with delta (0, 0)
Screenshot: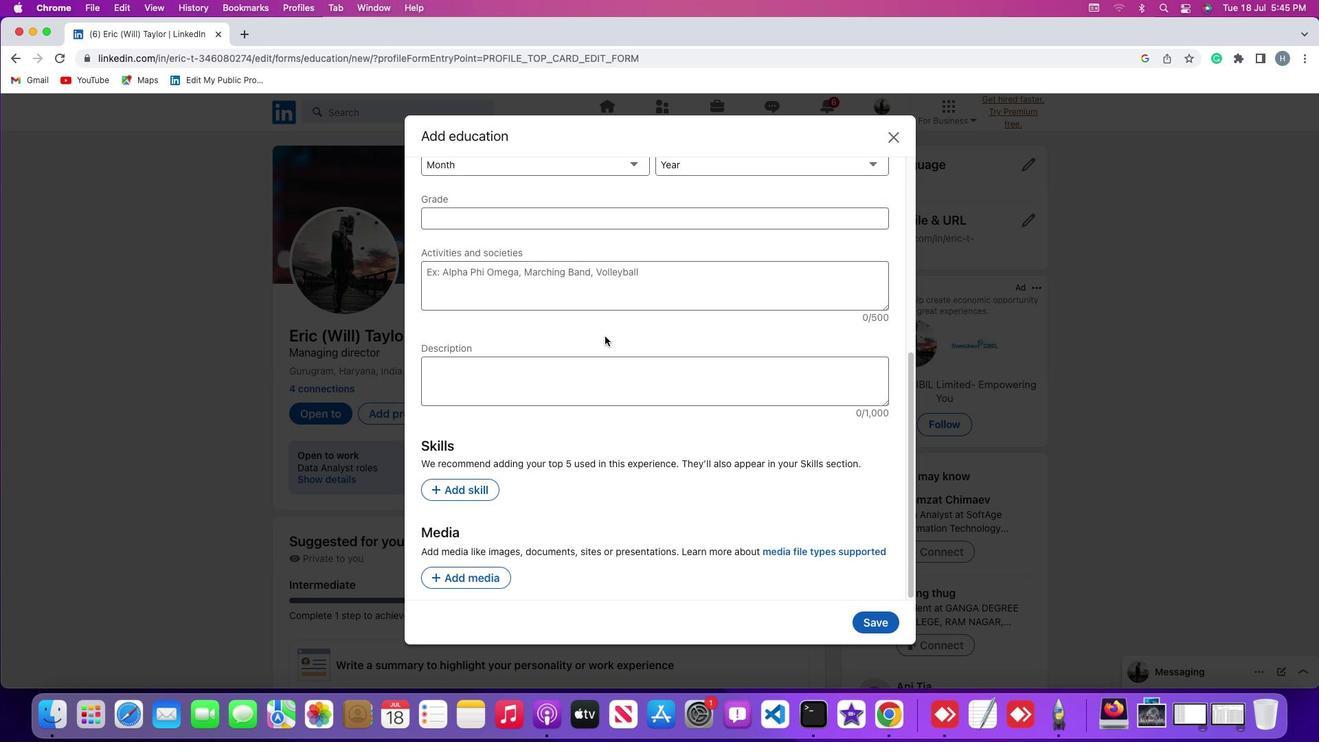 
Action: Mouse scrolled (605, 336) with delta (0, 0)
Screenshot: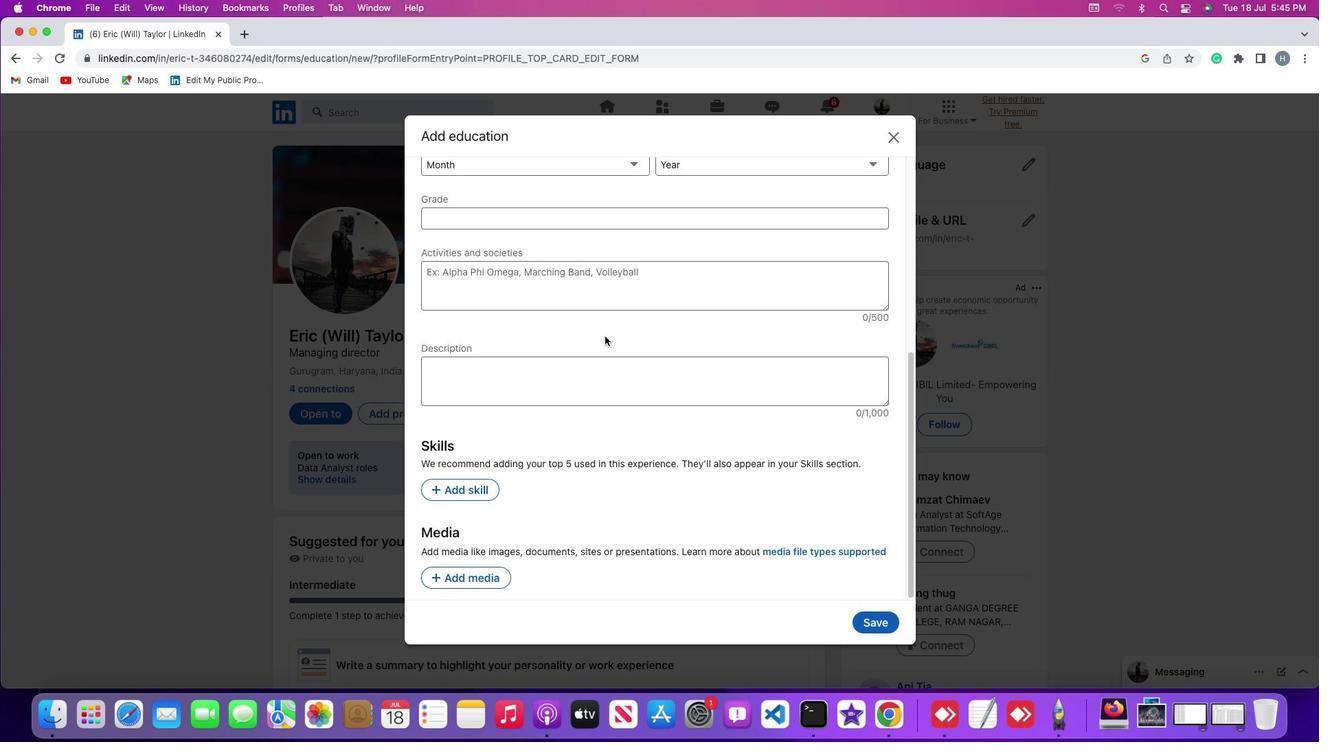 
Action: Mouse scrolled (605, 336) with delta (0, -2)
Screenshot: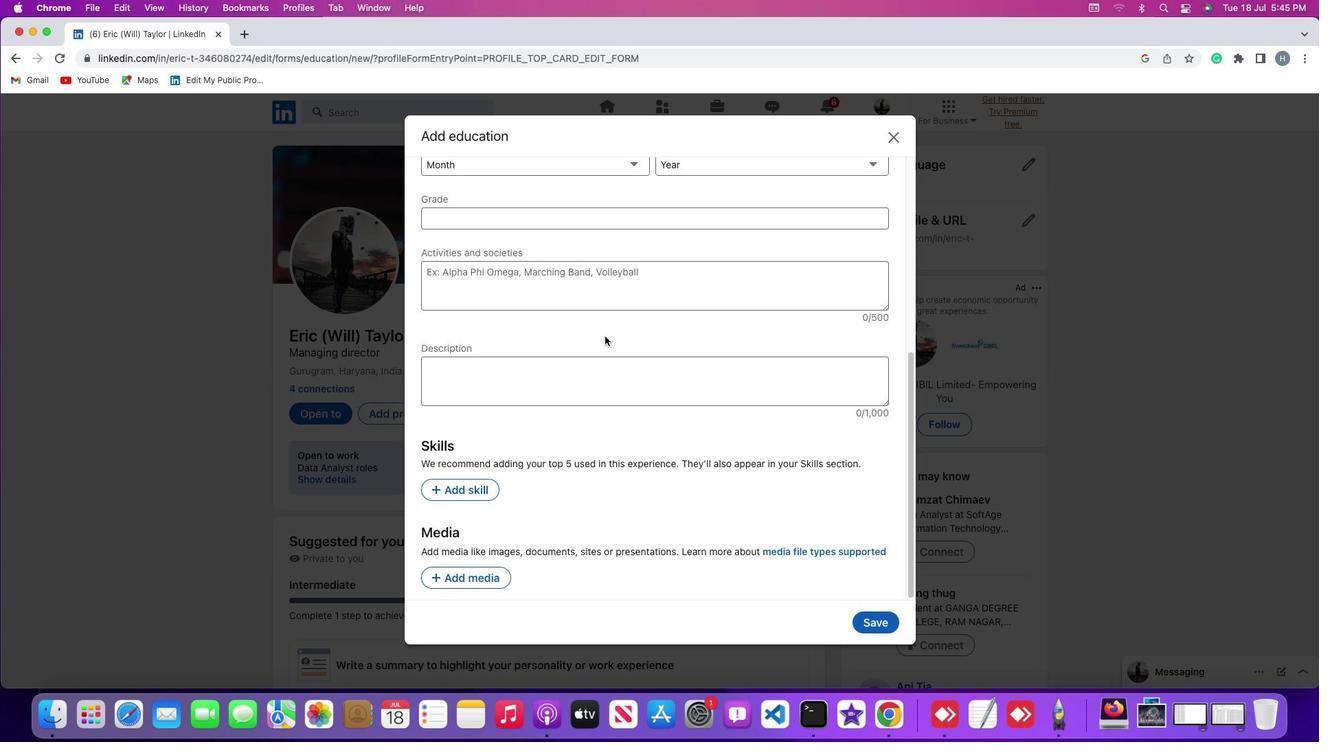 
Action: Mouse scrolled (605, 336) with delta (0, -3)
Screenshot: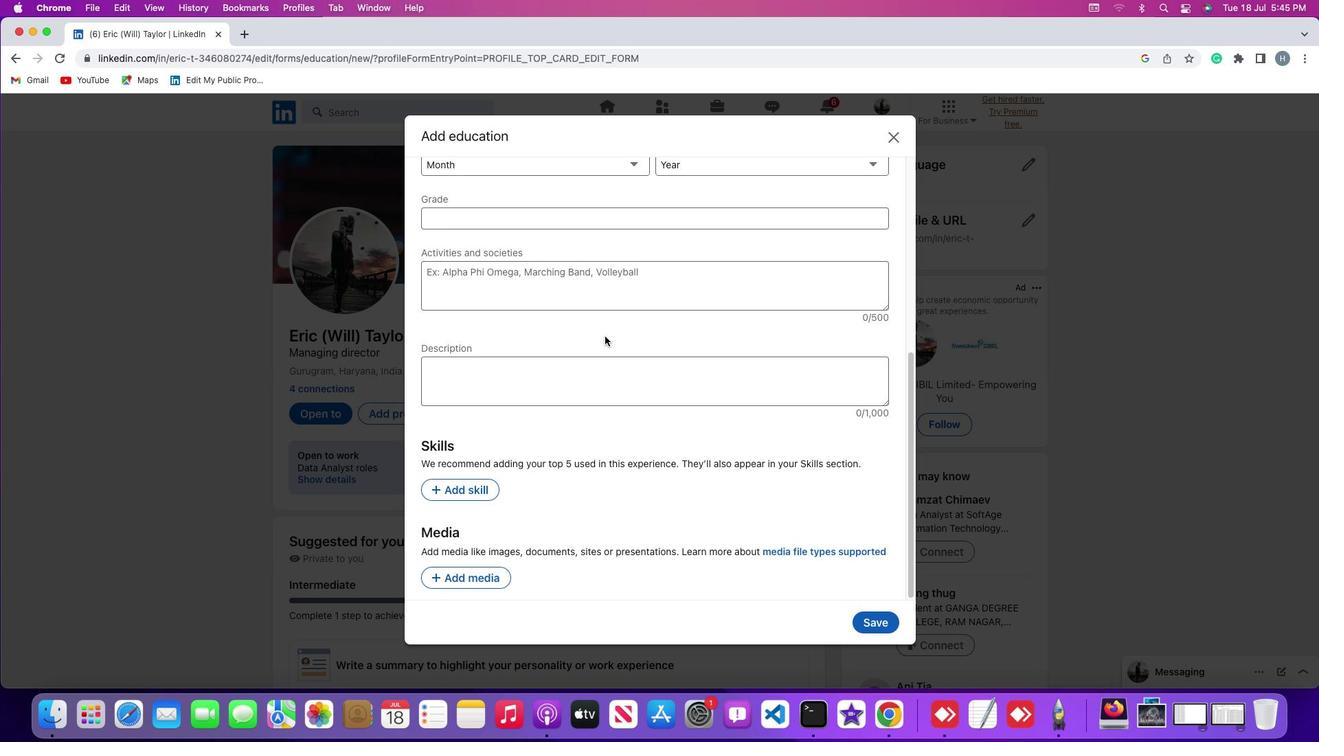 
Action: Mouse scrolled (605, 336) with delta (0, -4)
Screenshot: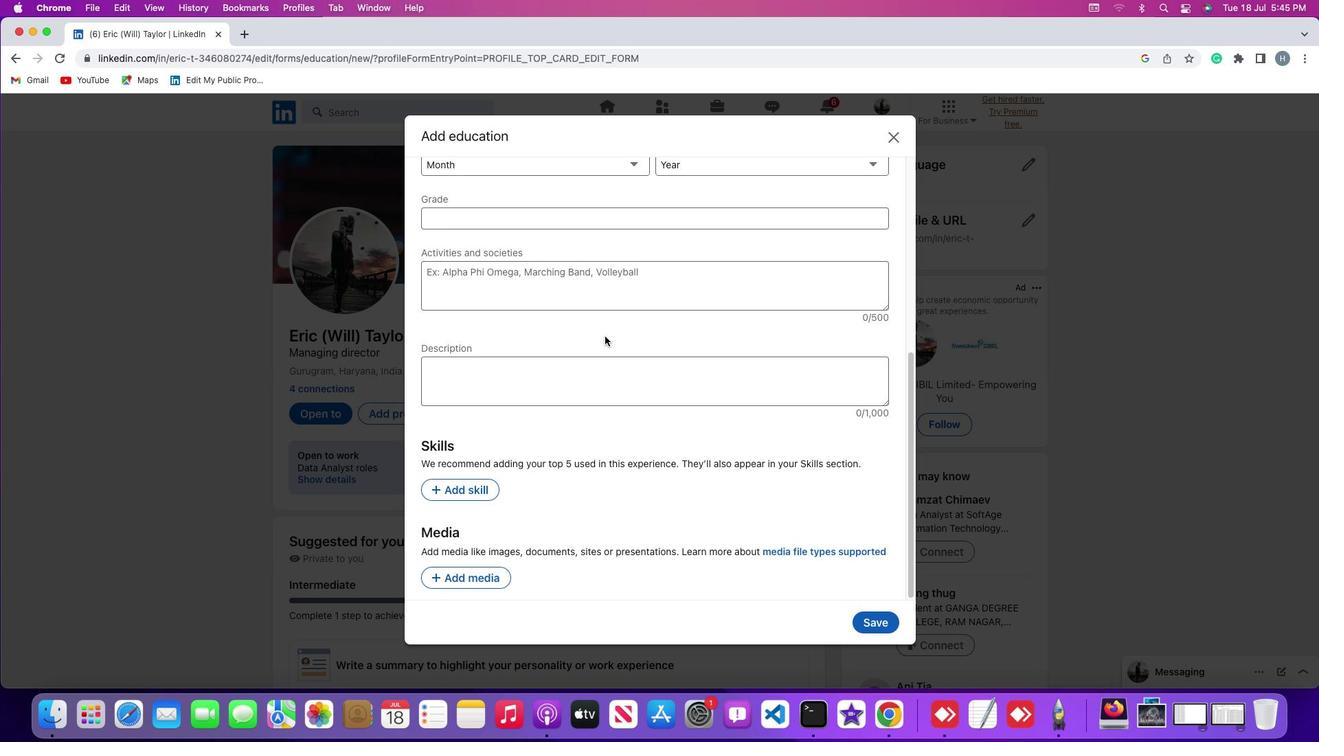 
Action: Mouse scrolled (605, 336) with delta (0, -4)
Screenshot: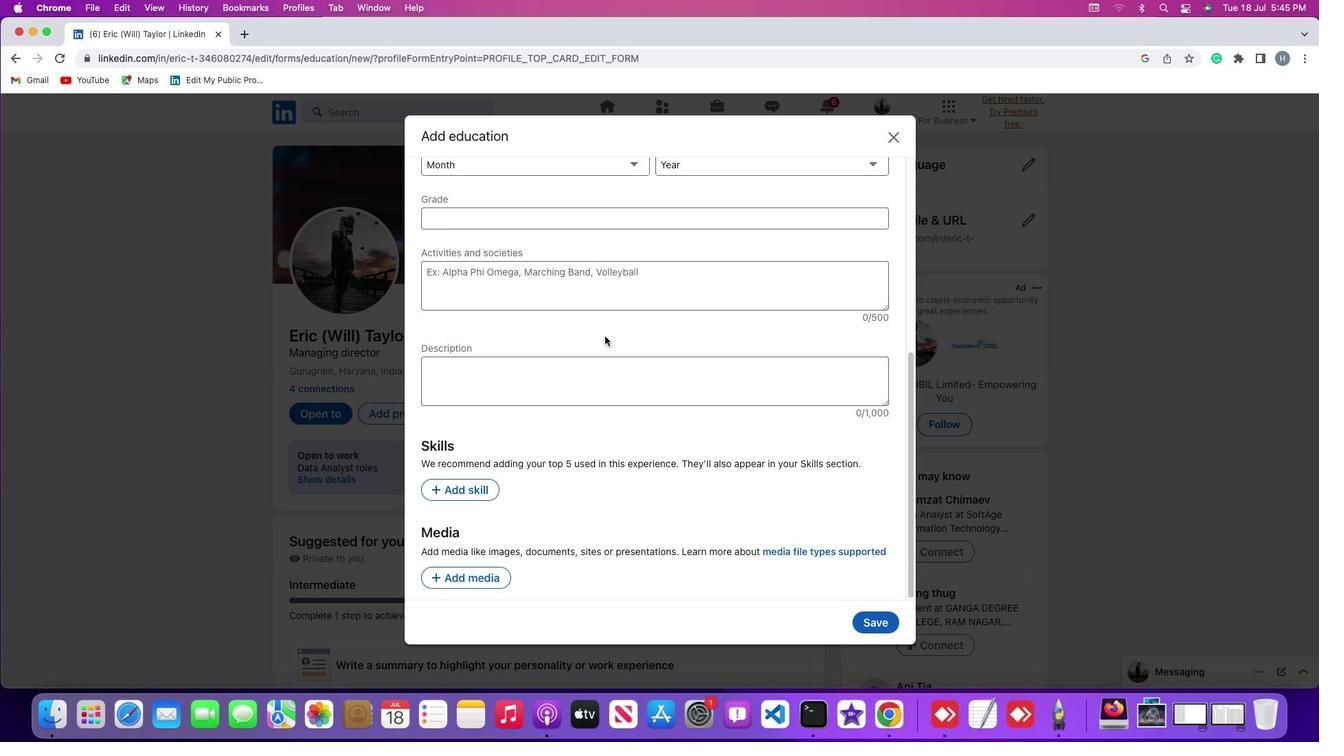 
Action: Mouse moved to (479, 575)
Screenshot: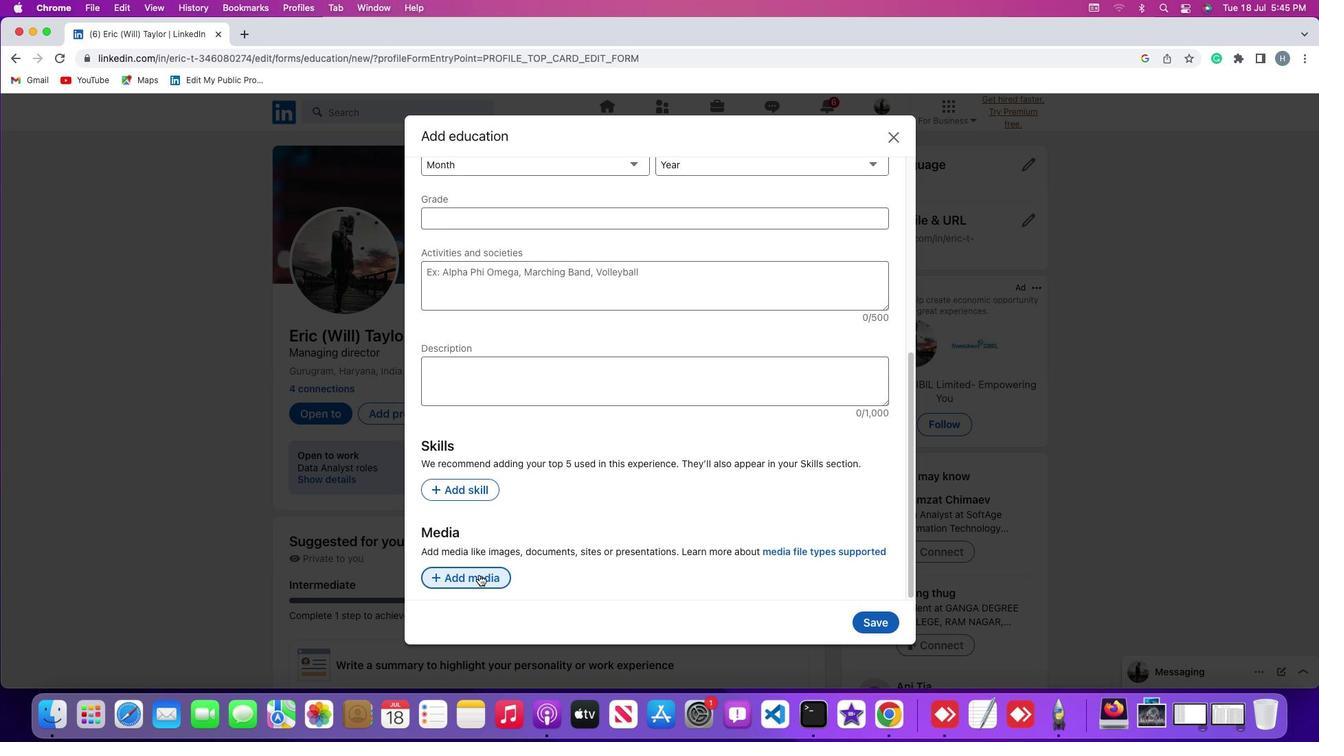
Action: Mouse pressed left at (479, 575)
Screenshot: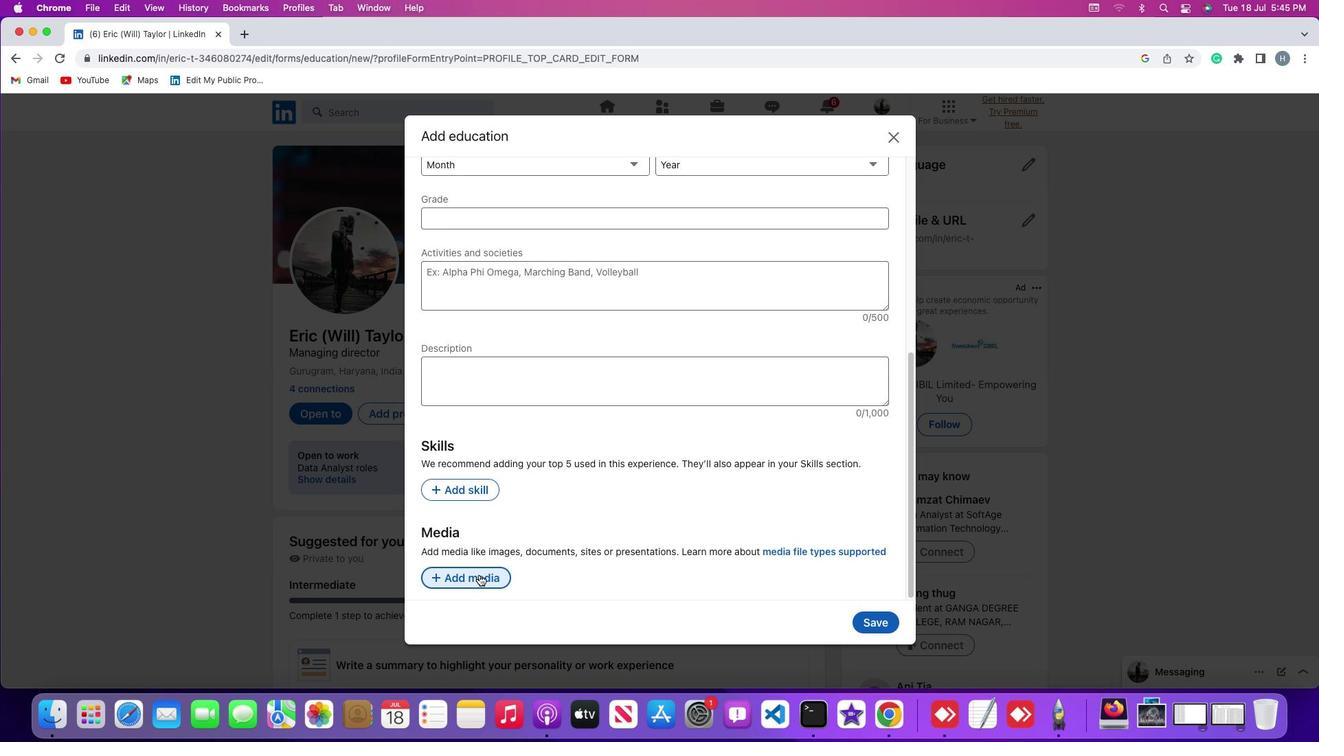 
Action: Mouse moved to (485, 579)
Screenshot: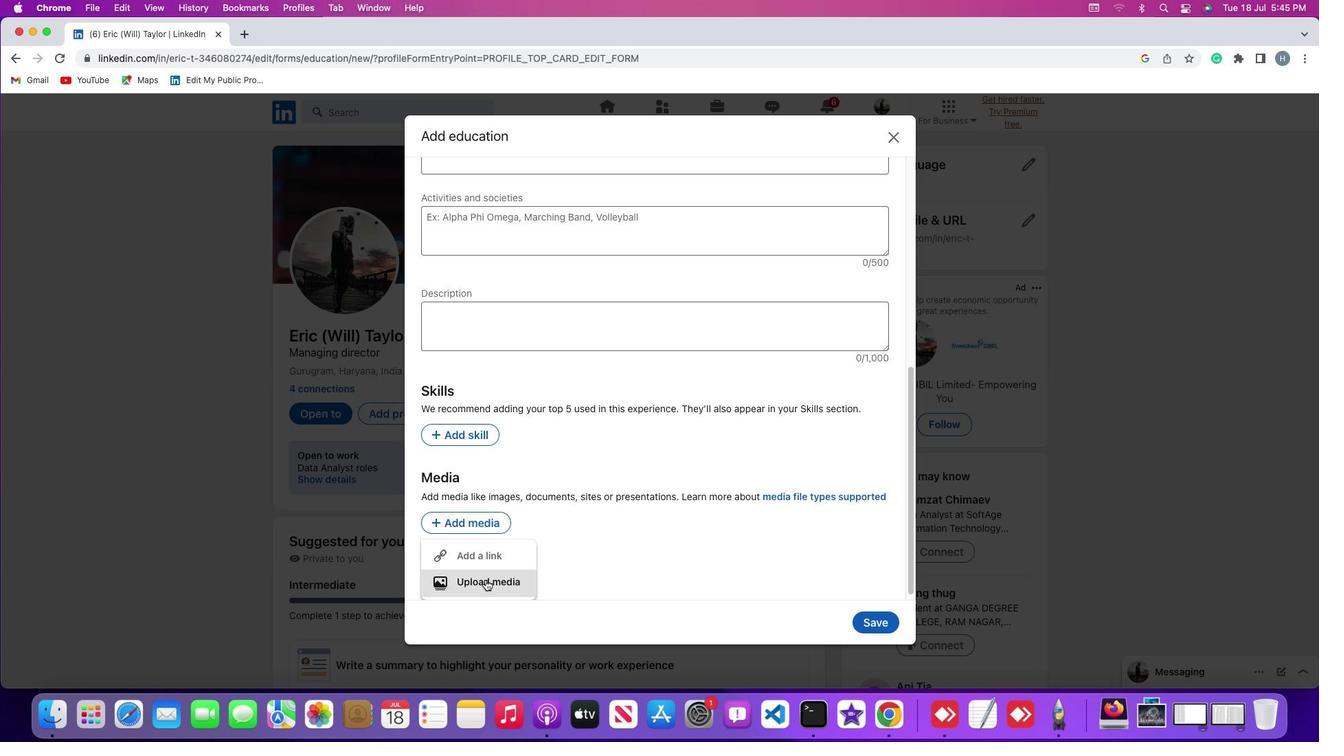 
Action: Mouse pressed left at (485, 579)
Screenshot: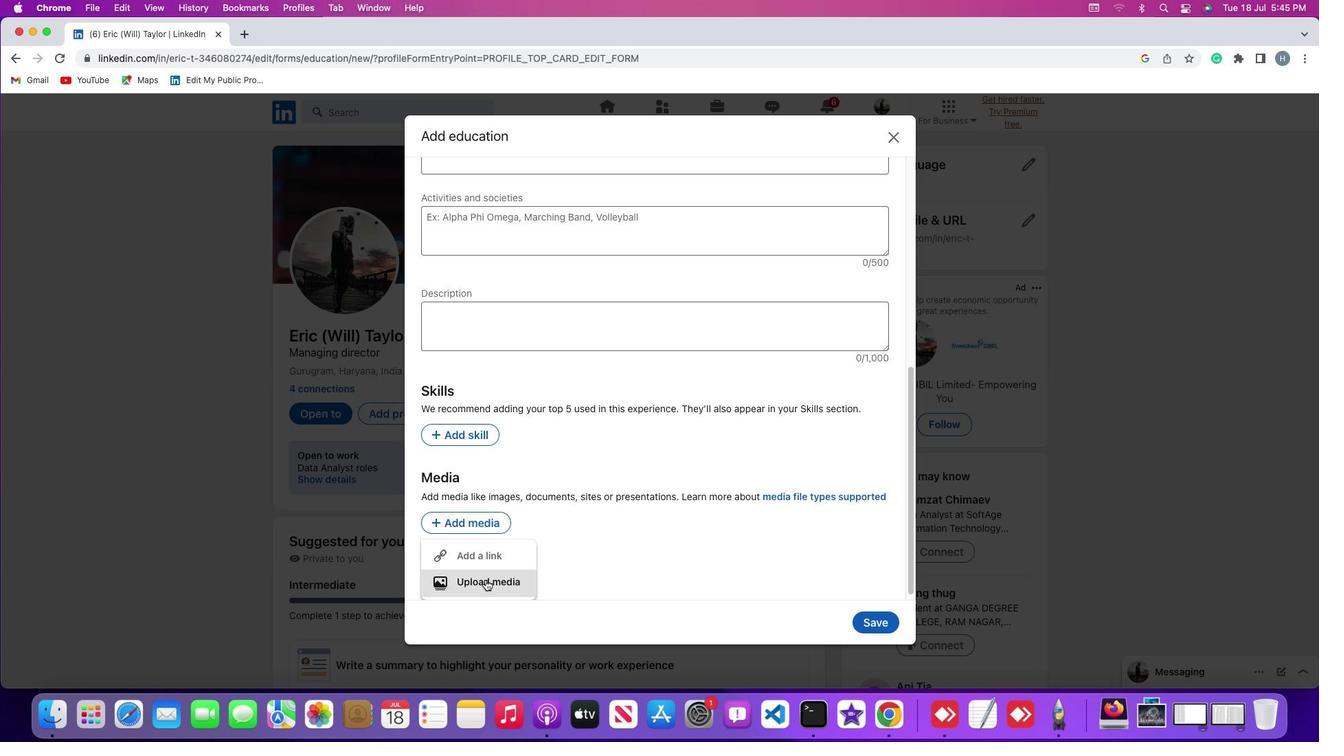 
Action: Mouse moved to (566, 346)
Screenshot: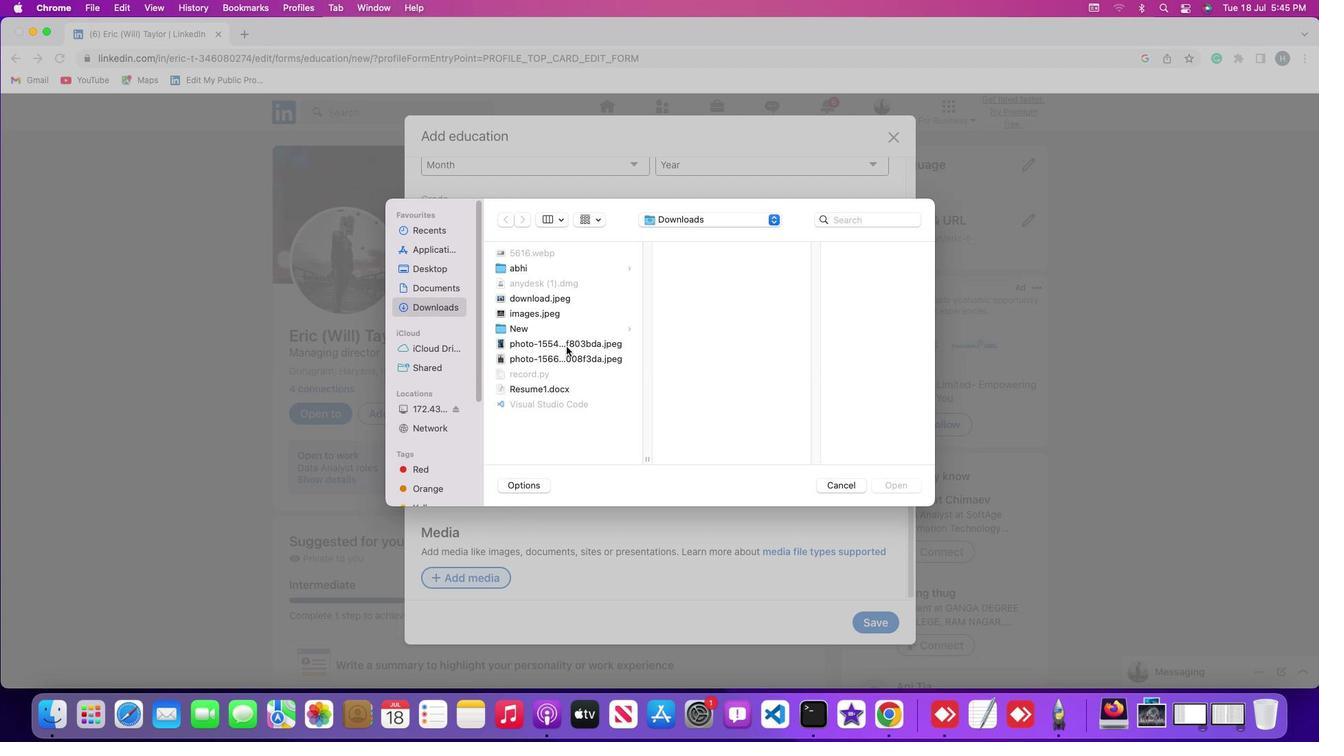 
Action: Mouse pressed left at (566, 346)
Screenshot: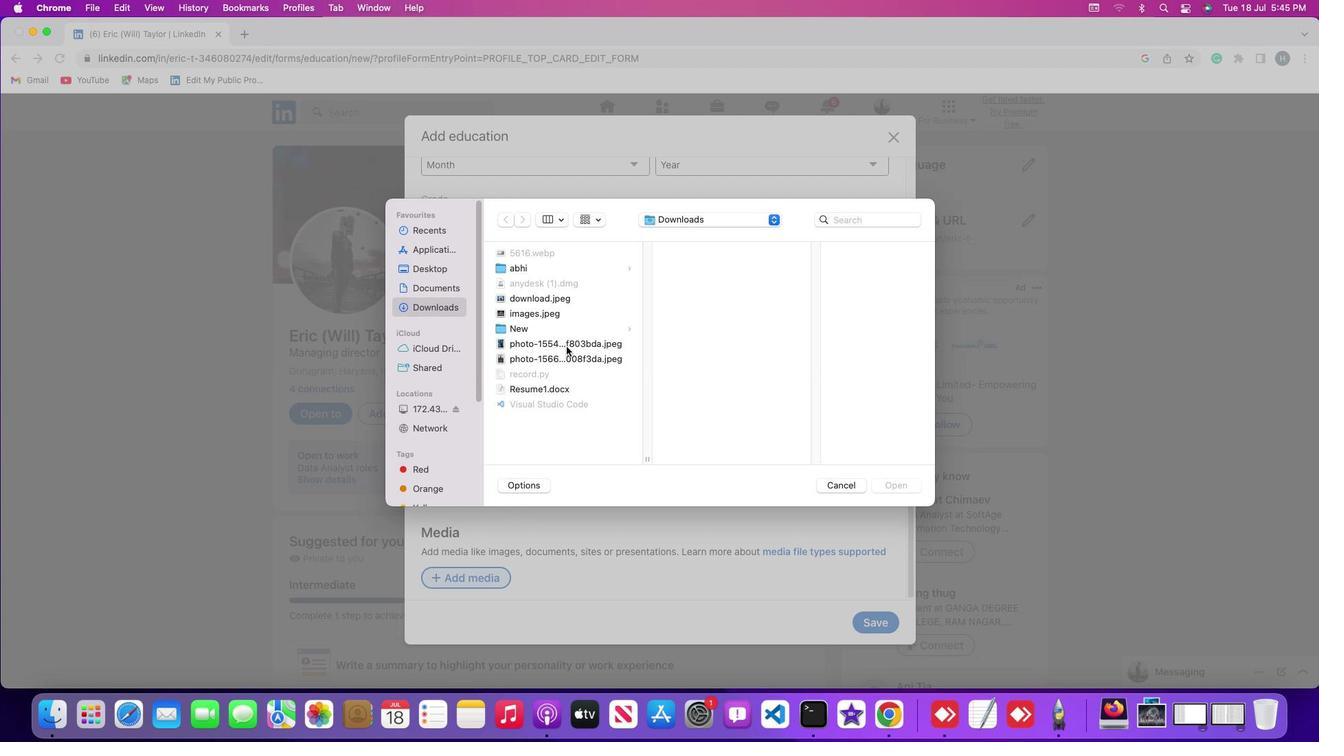 
Action: Mouse moved to (897, 487)
Screenshot: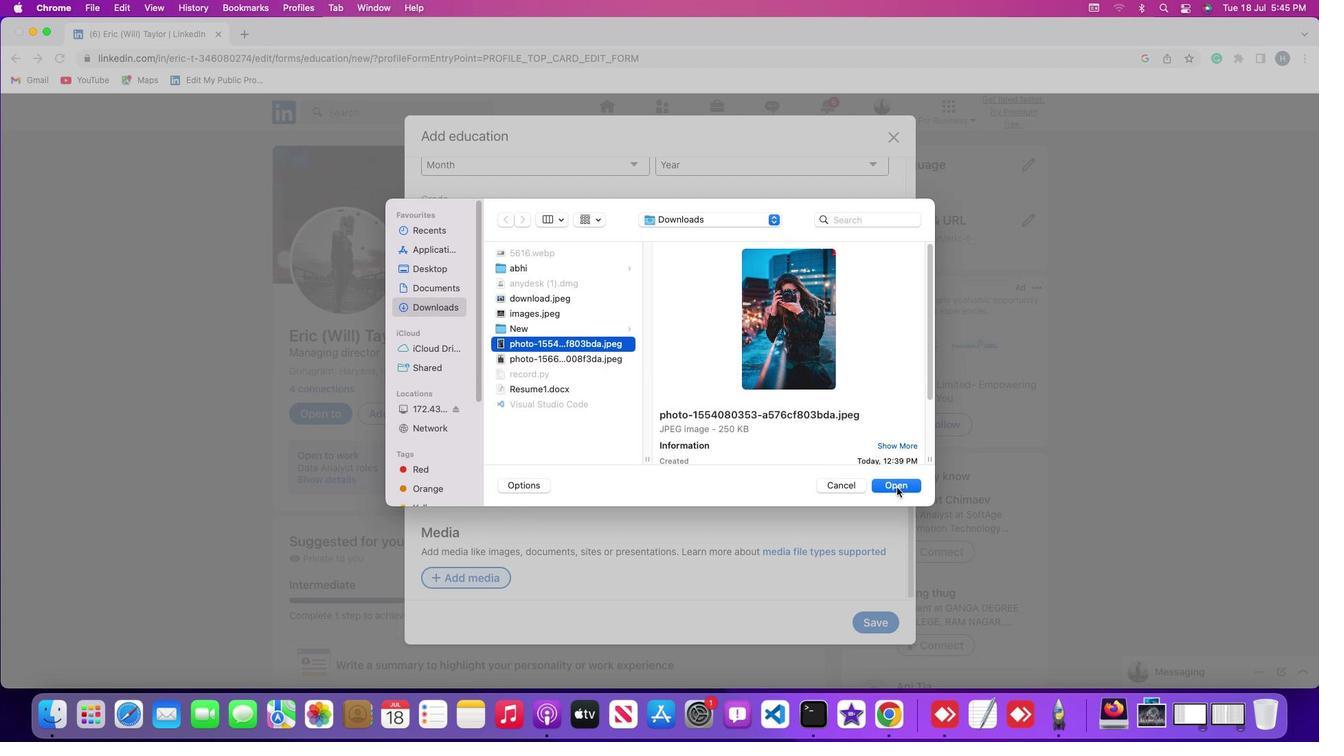 
Action: Mouse pressed left at (897, 487)
Screenshot: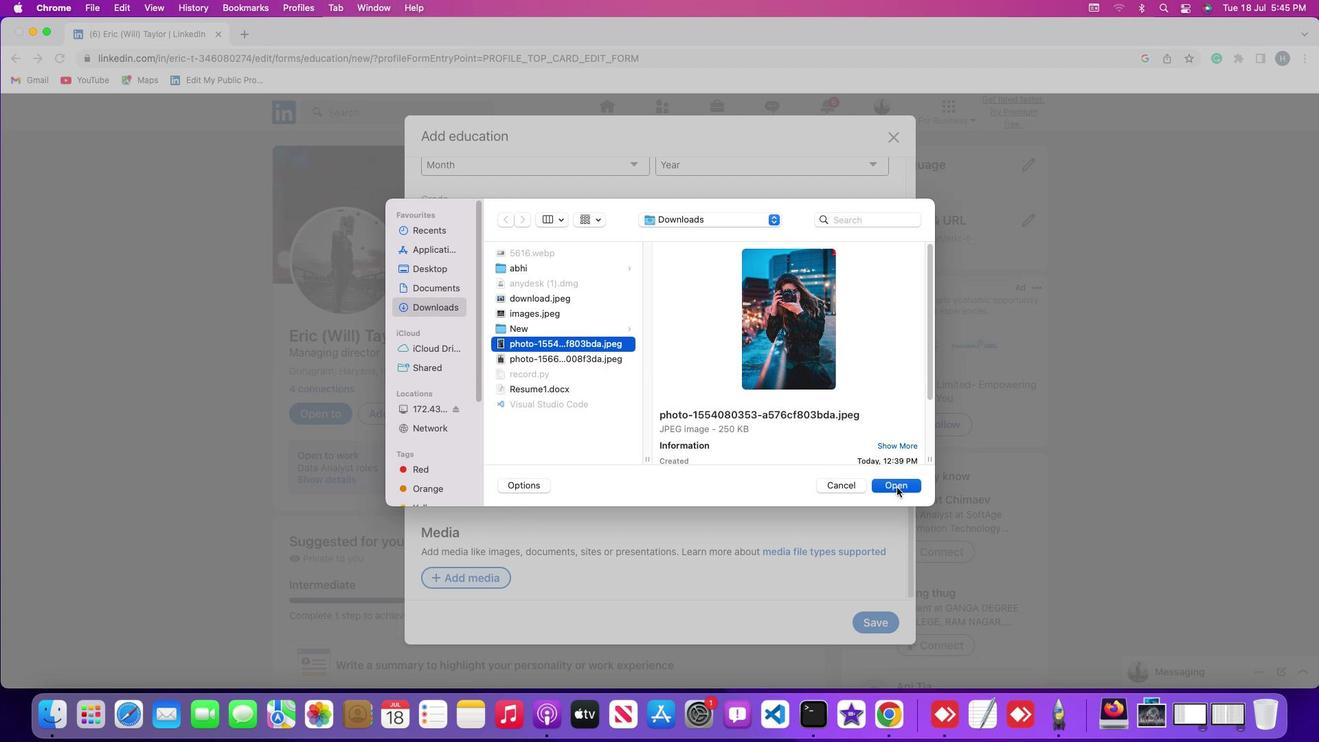 
Action: Mouse moved to (804, 369)
Screenshot: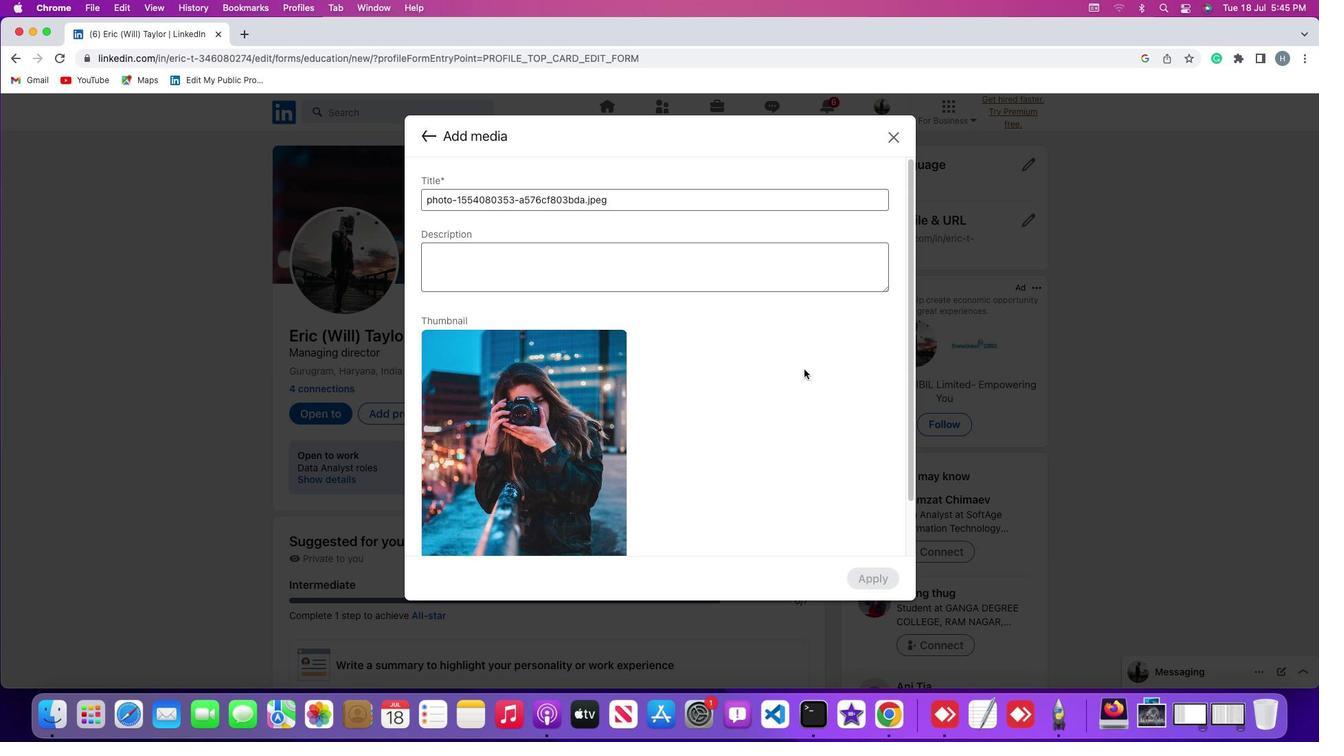 
